 Task: Look for space in Lethbridge, Canada from 8th June, 2023 to 19th June, 2023 for 1 adult in price range Rs.5000 to Rs.12000. Place can be shared room with 1  bedroom having 1 bed and 1 bathroom. Property type can be house, flat, guest house, hotel. Booking option can be shelf check-in. Required host language is English.
Action: Mouse moved to (392, 78)
Screenshot: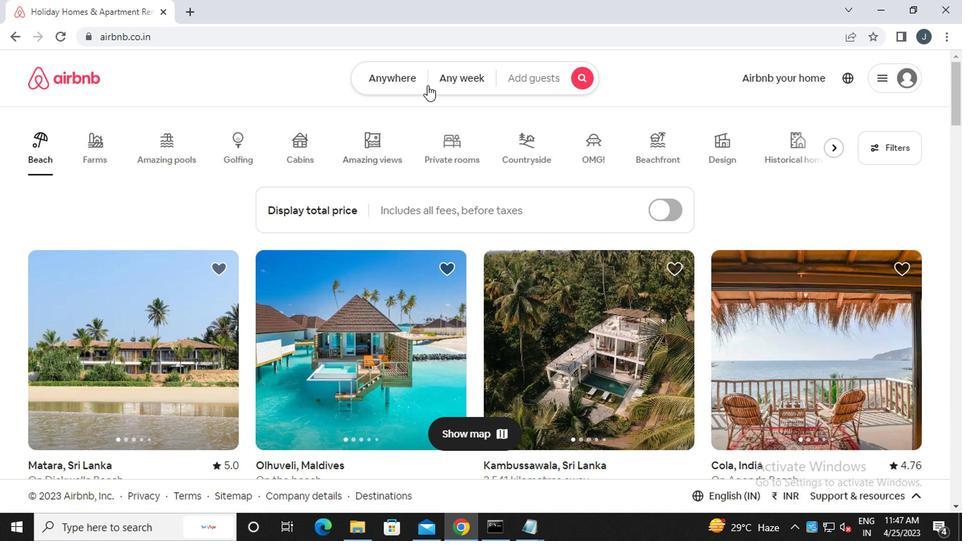 
Action: Mouse pressed left at (392, 78)
Screenshot: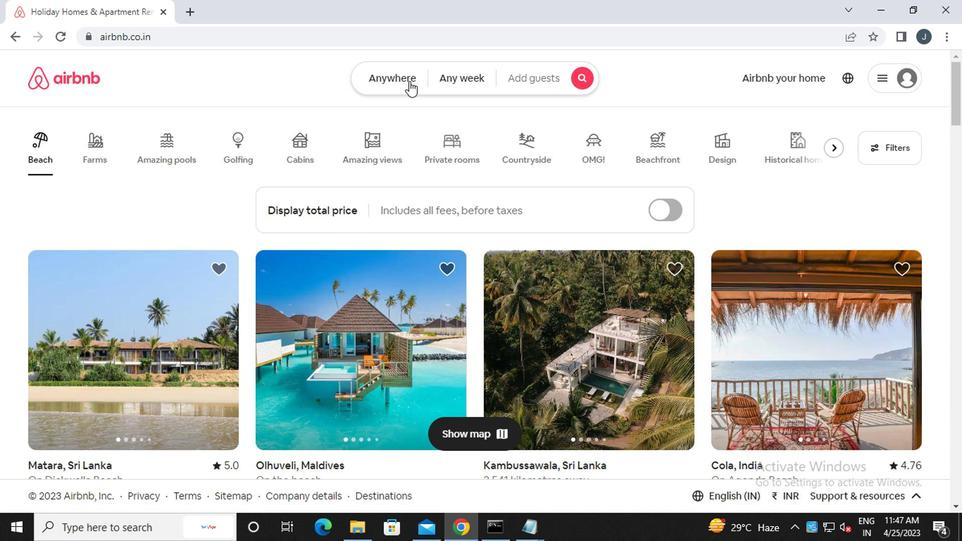 
Action: Mouse moved to (242, 138)
Screenshot: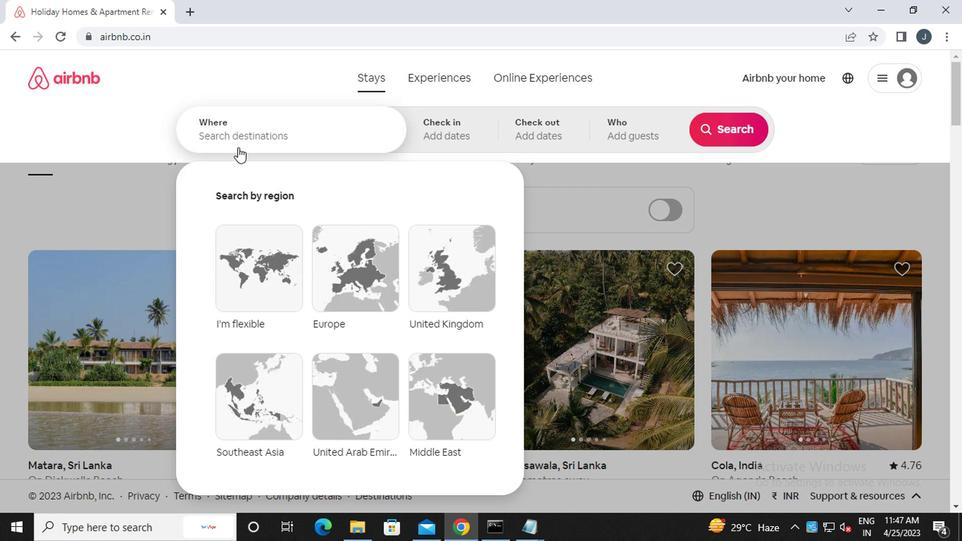
Action: Mouse pressed left at (242, 138)
Screenshot: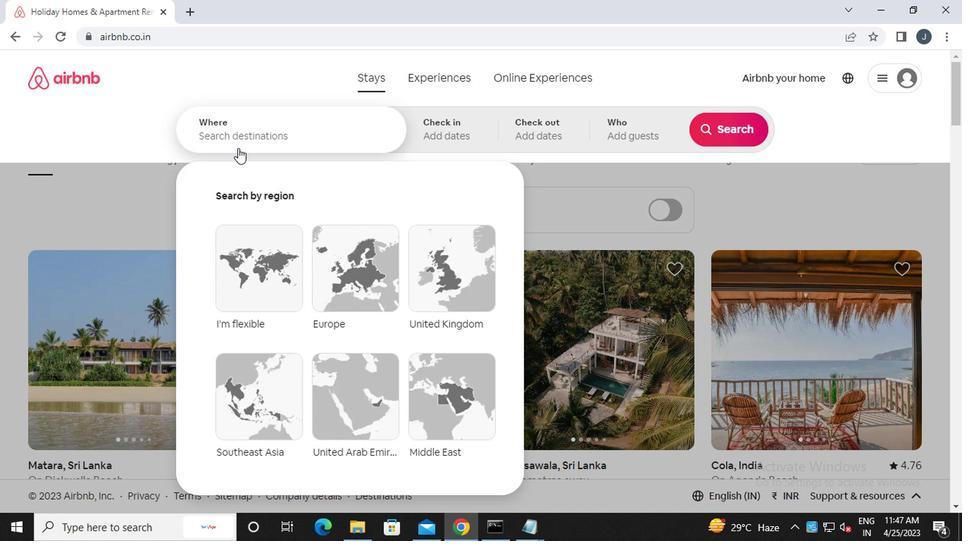 
Action: Key pressed l<Key.caps_lock>ethbridge,<Key.caps_lock>c<Key.caps_lock>anada
Screenshot: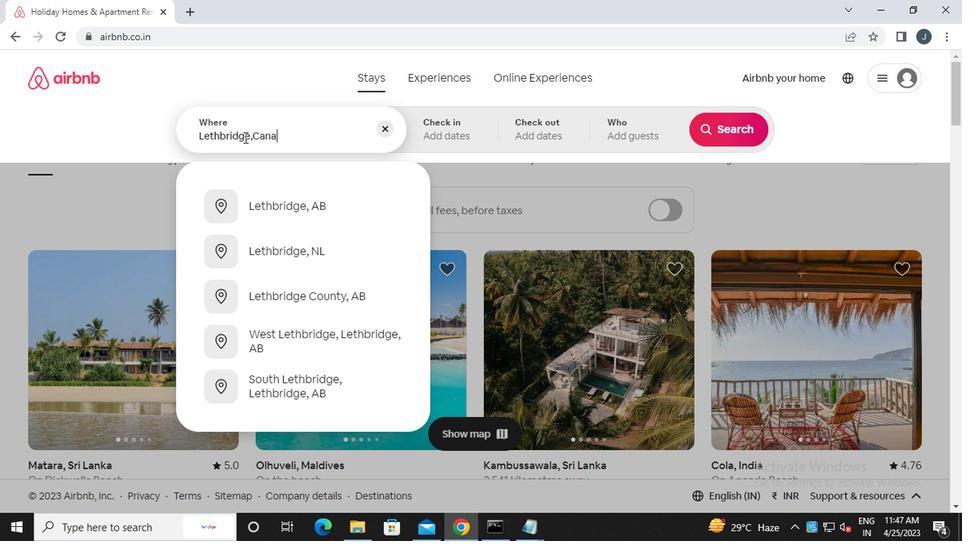 
Action: Mouse moved to (445, 137)
Screenshot: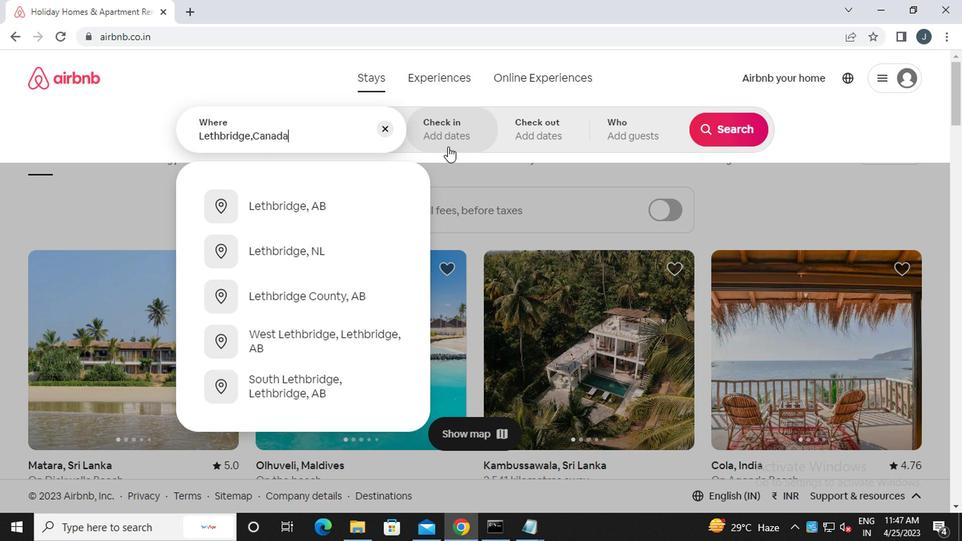 
Action: Mouse pressed left at (445, 137)
Screenshot: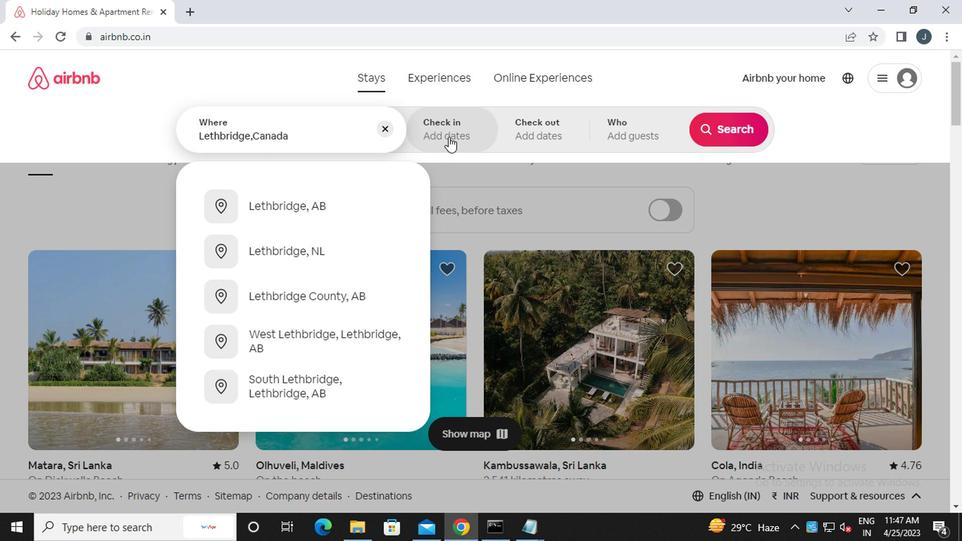 
Action: Mouse moved to (711, 245)
Screenshot: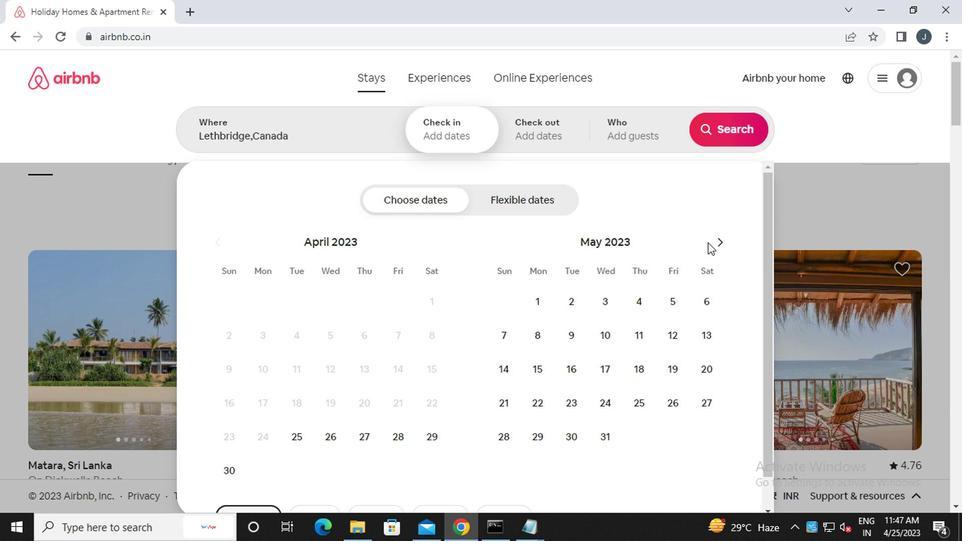
Action: Mouse pressed left at (711, 245)
Screenshot: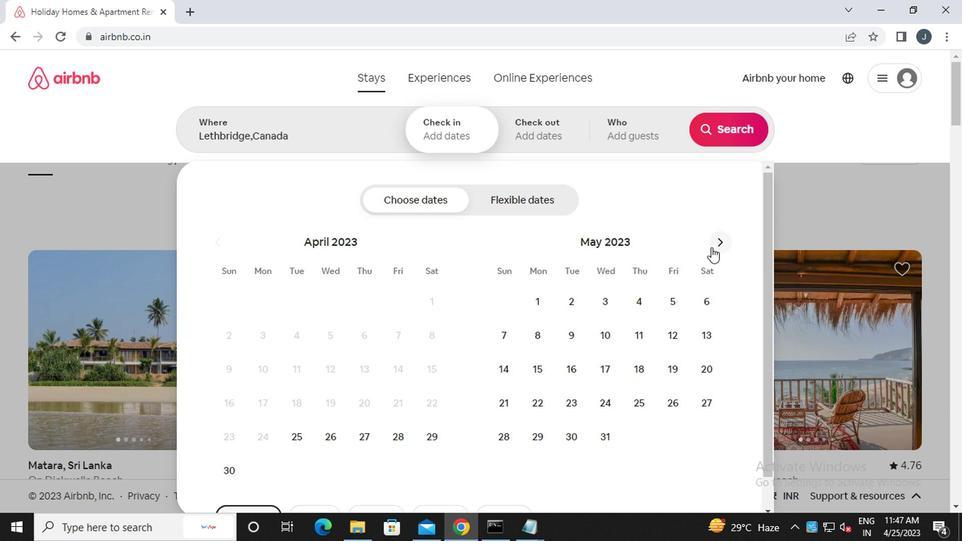 
Action: Mouse moved to (639, 333)
Screenshot: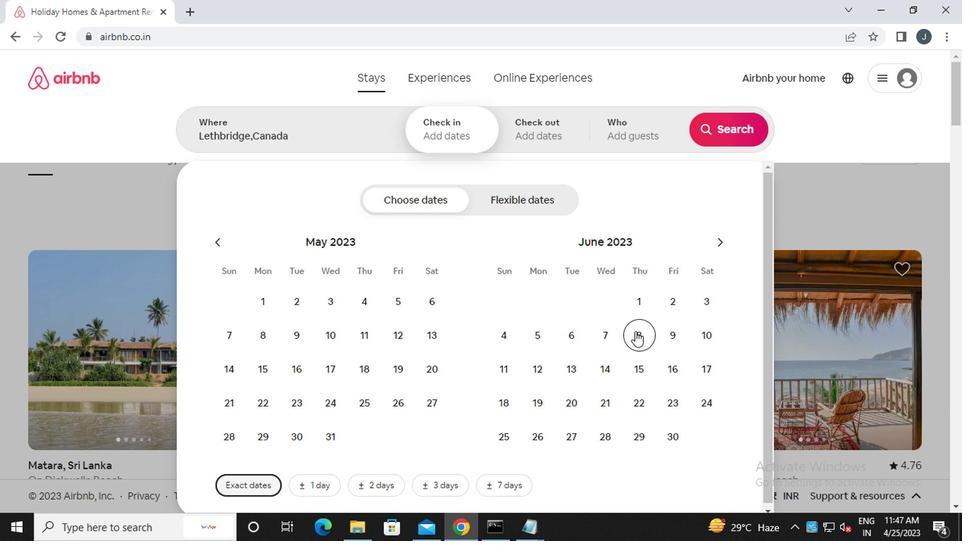
Action: Mouse pressed left at (639, 333)
Screenshot: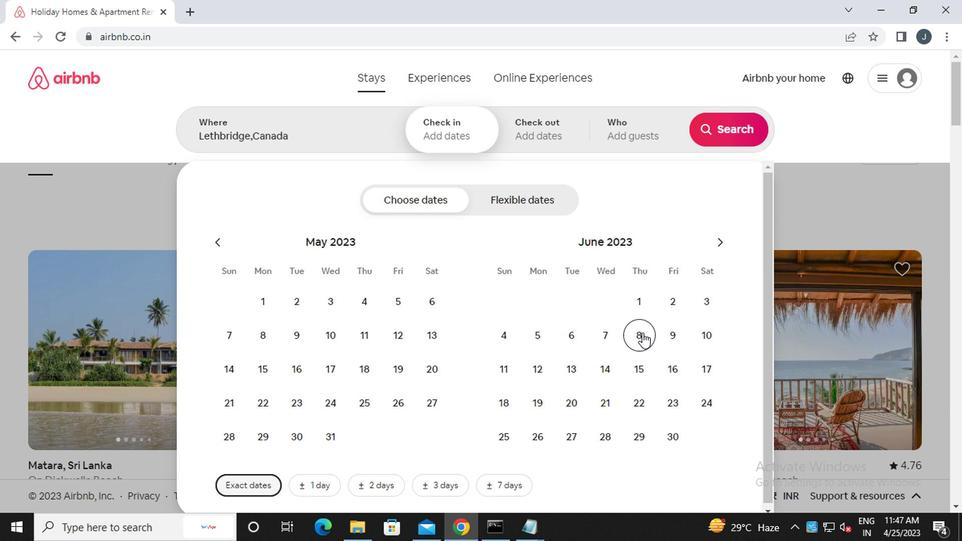 
Action: Mouse moved to (531, 401)
Screenshot: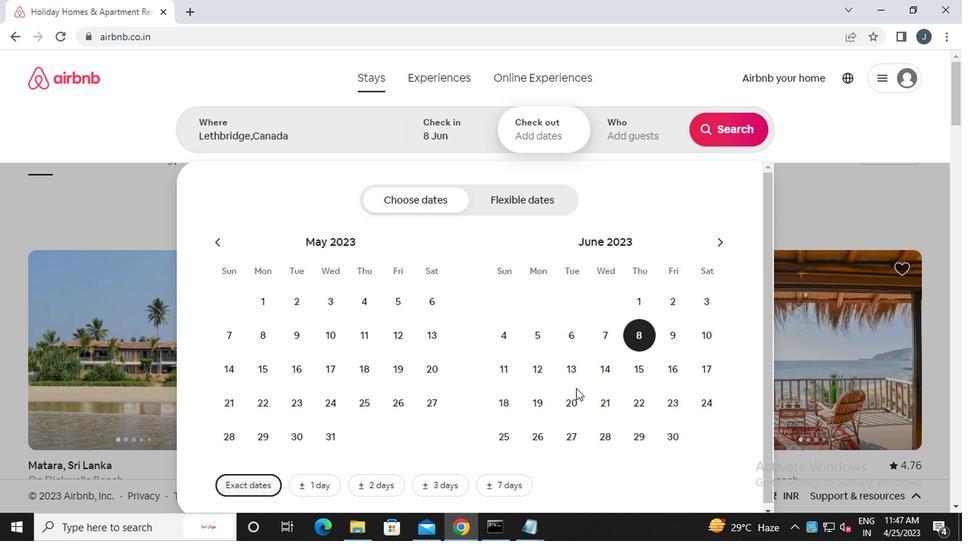 
Action: Mouse pressed left at (531, 401)
Screenshot: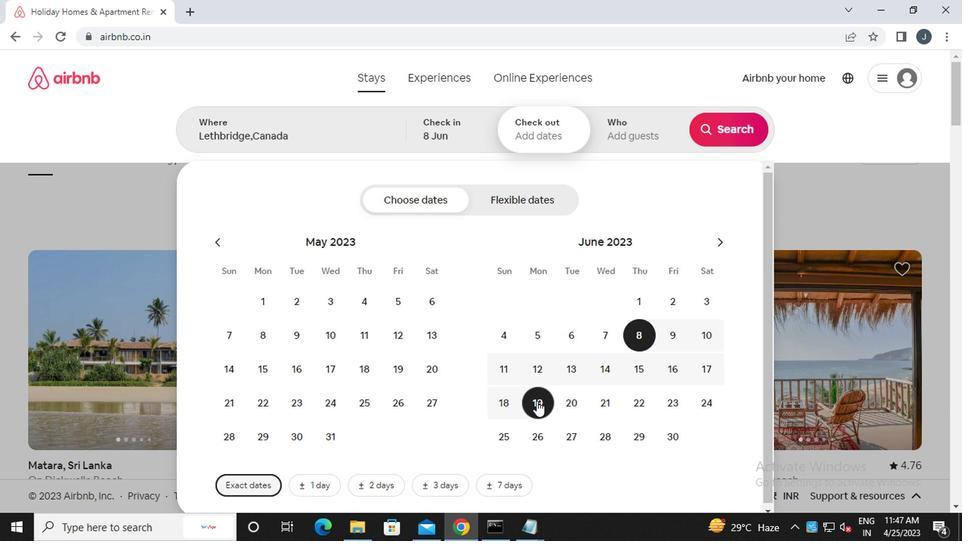 
Action: Mouse moved to (626, 129)
Screenshot: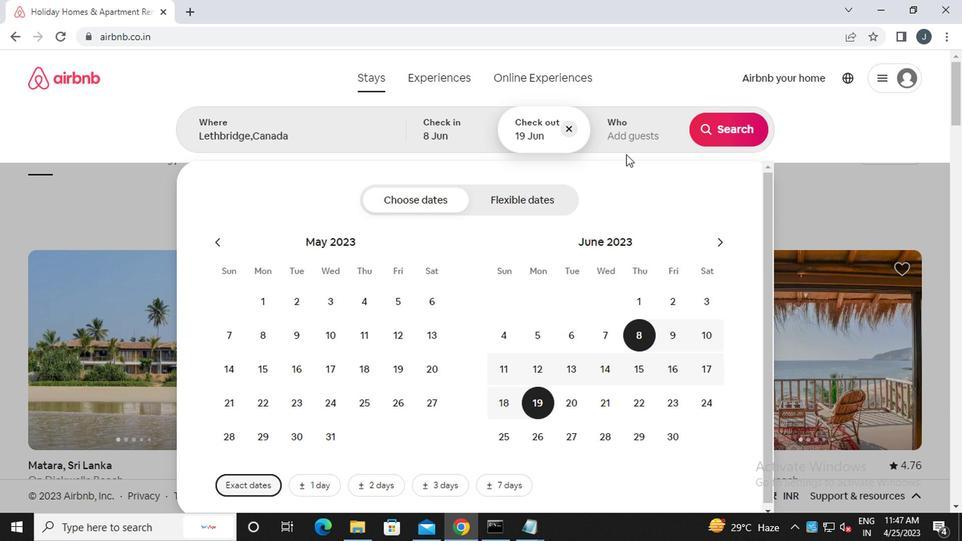 
Action: Mouse pressed left at (626, 129)
Screenshot: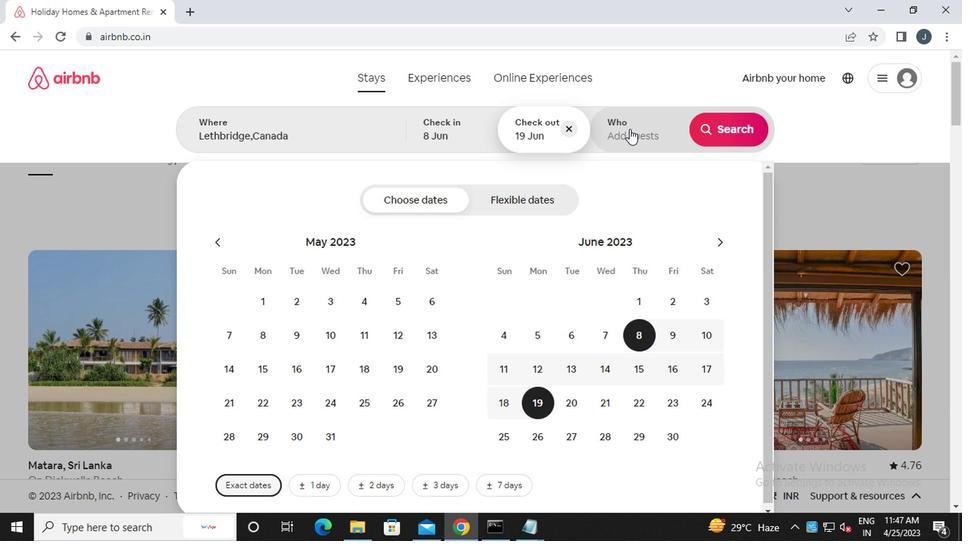 
Action: Mouse moved to (734, 210)
Screenshot: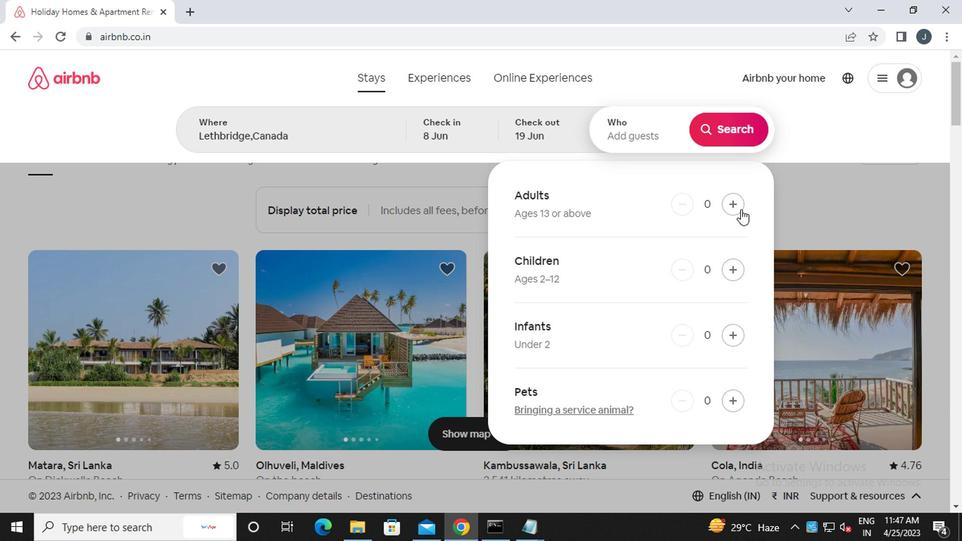 
Action: Mouse pressed left at (734, 210)
Screenshot: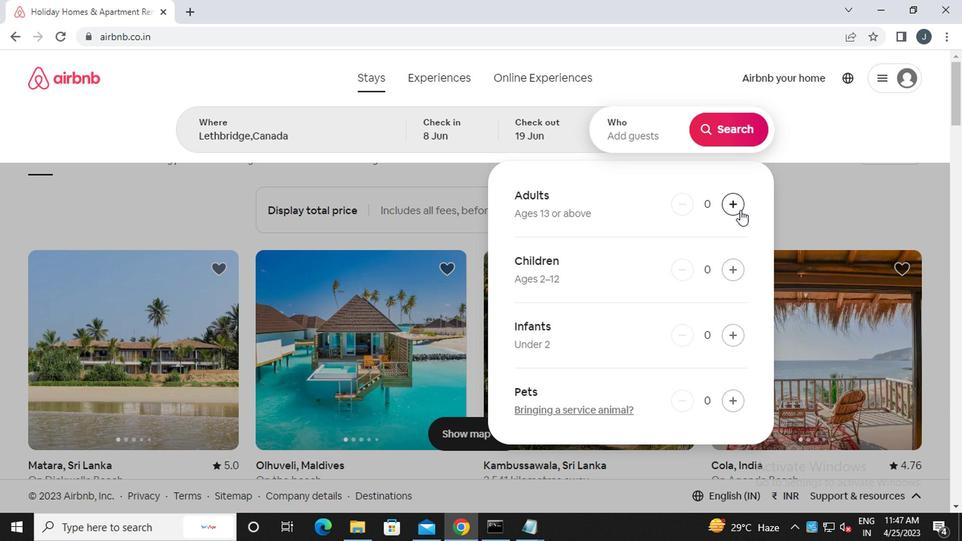 
Action: Mouse moved to (723, 129)
Screenshot: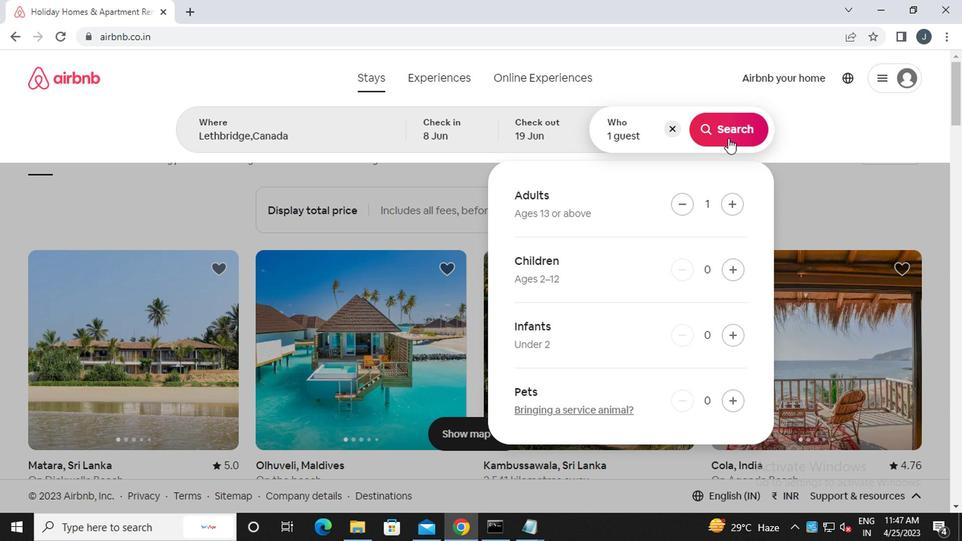 
Action: Mouse pressed left at (723, 129)
Screenshot: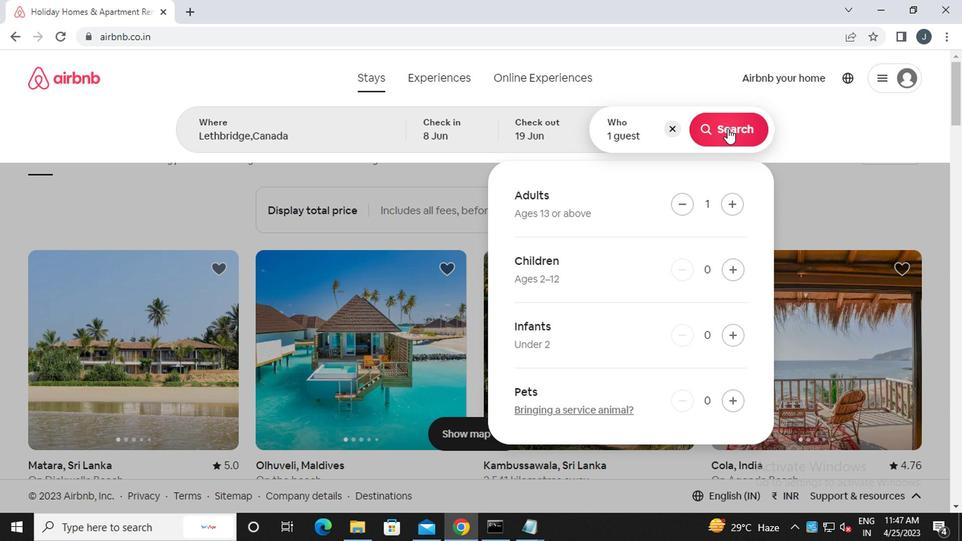 
Action: Mouse moved to (894, 136)
Screenshot: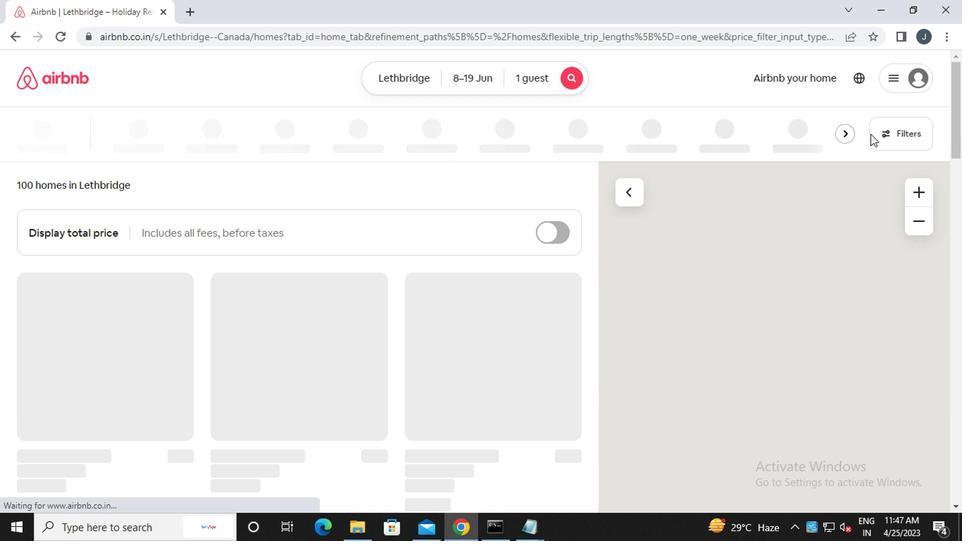 
Action: Mouse pressed left at (894, 136)
Screenshot: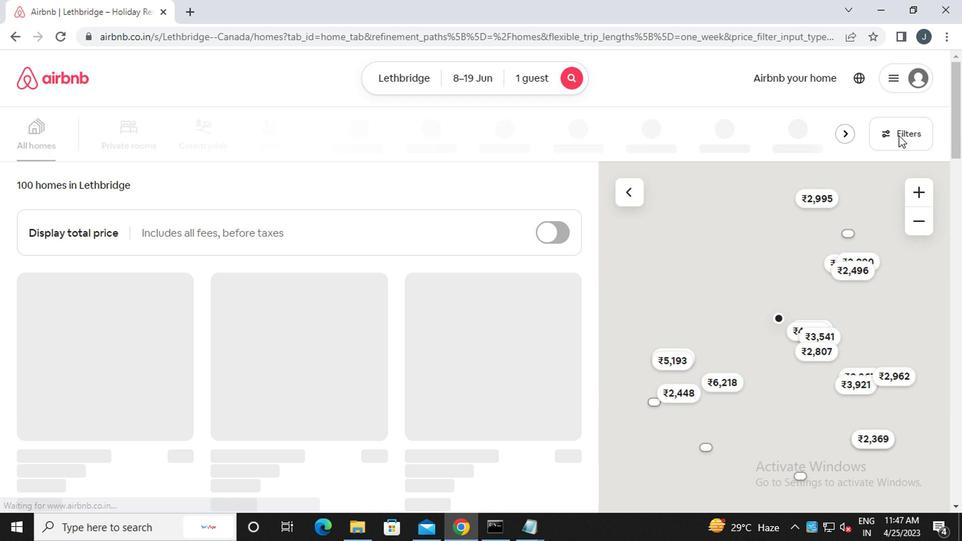
Action: Mouse moved to (321, 313)
Screenshot: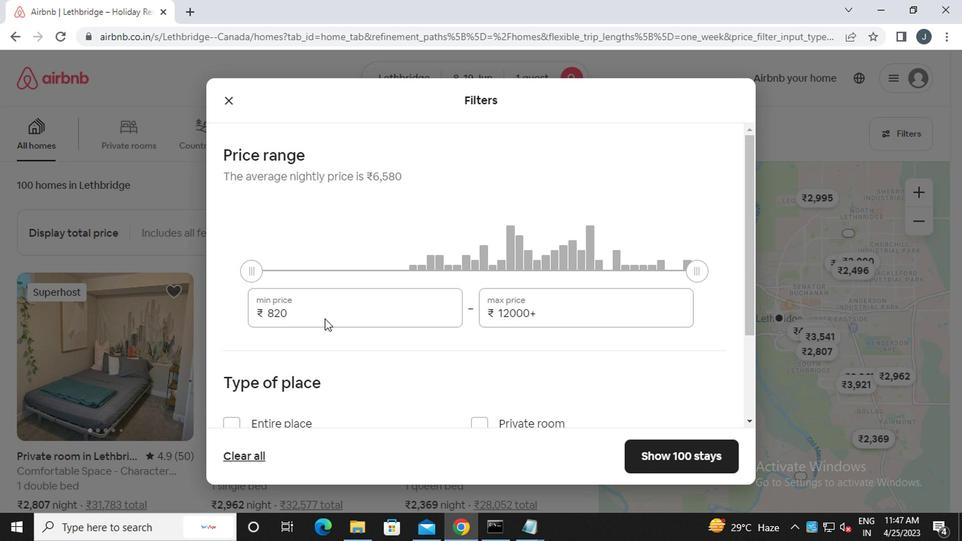 
Action: Mouse pressed left at (321, 313)
Screenshot: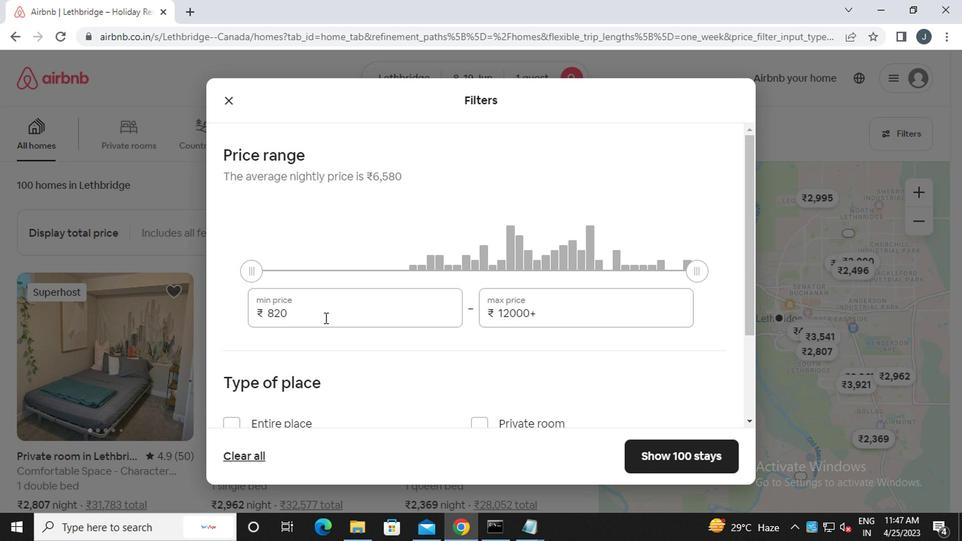 
Action: Mouse moved to (317, 308)
Screenshot: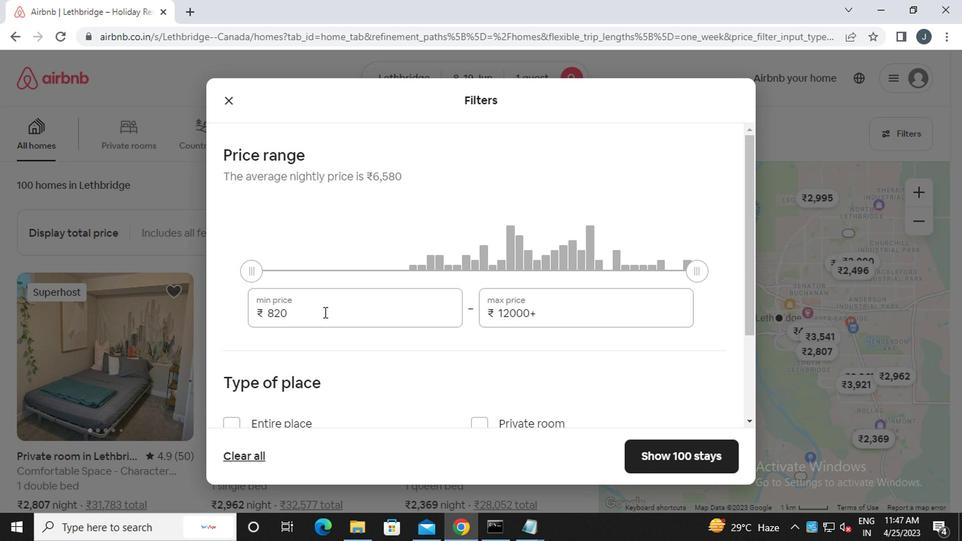 
Action: Key pressed <Key.backspace><Key.backspace><Key.backspace><<101>><<96>><<96>><<96>>
Screenshot: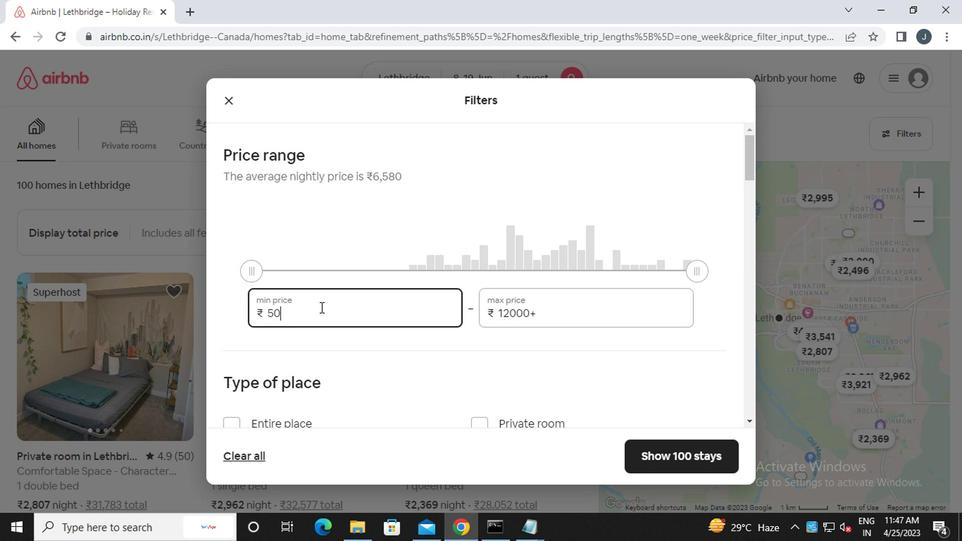 
Action: Mouse moved to (558, 313)
Screenshot: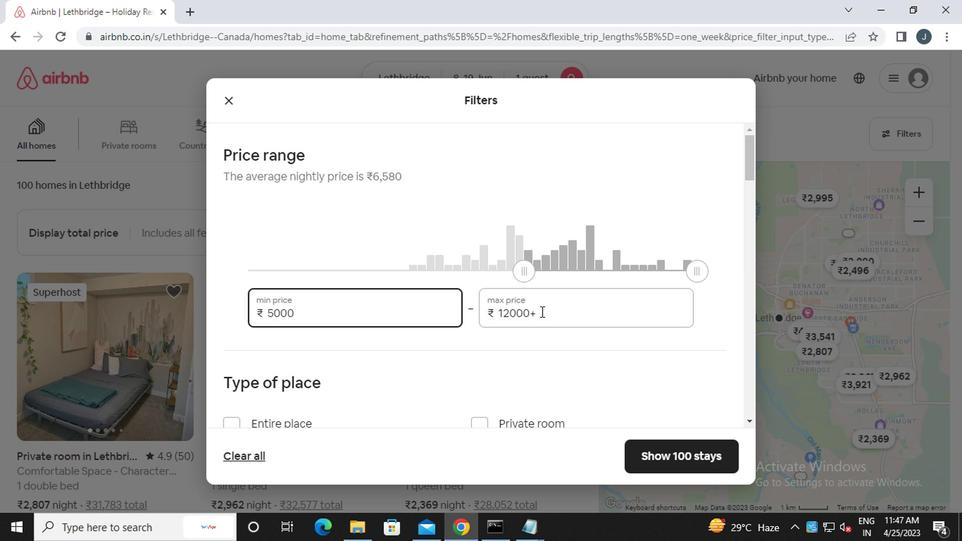 
Action: Mouse pressed left at (558, 313)
Screenshot: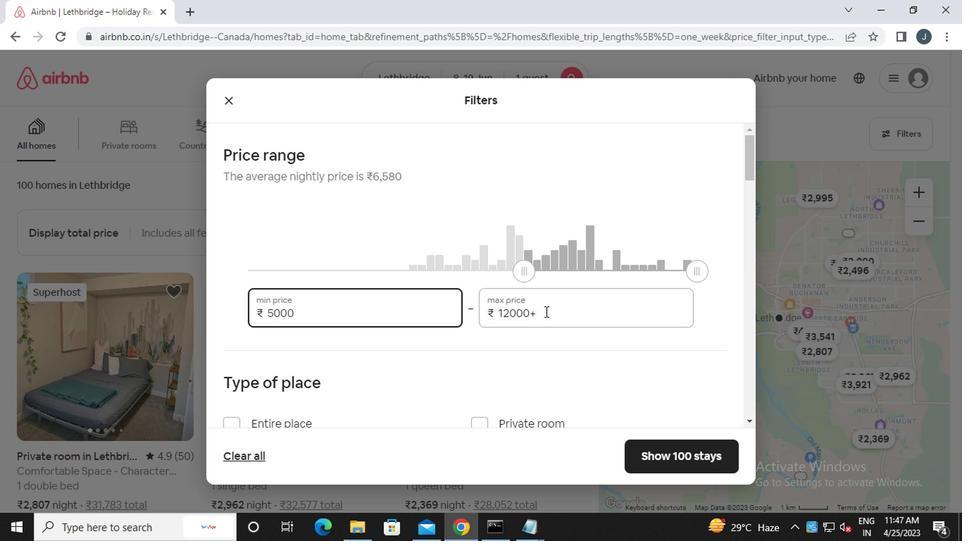 
Action: Mouse moved to (558, 307)
Screenshot: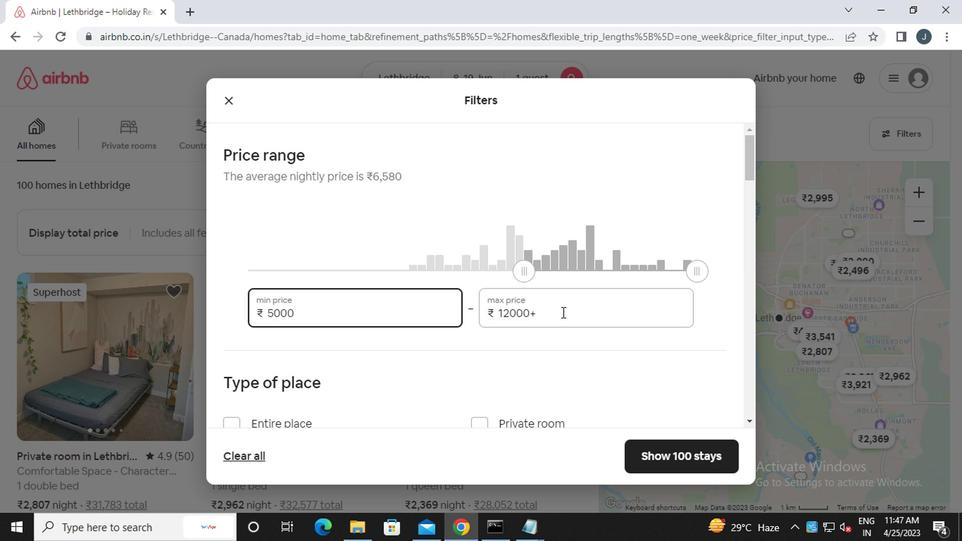 
Action: Key pressed <Key.backspace><Key.backspace><<96>>
Screenshot: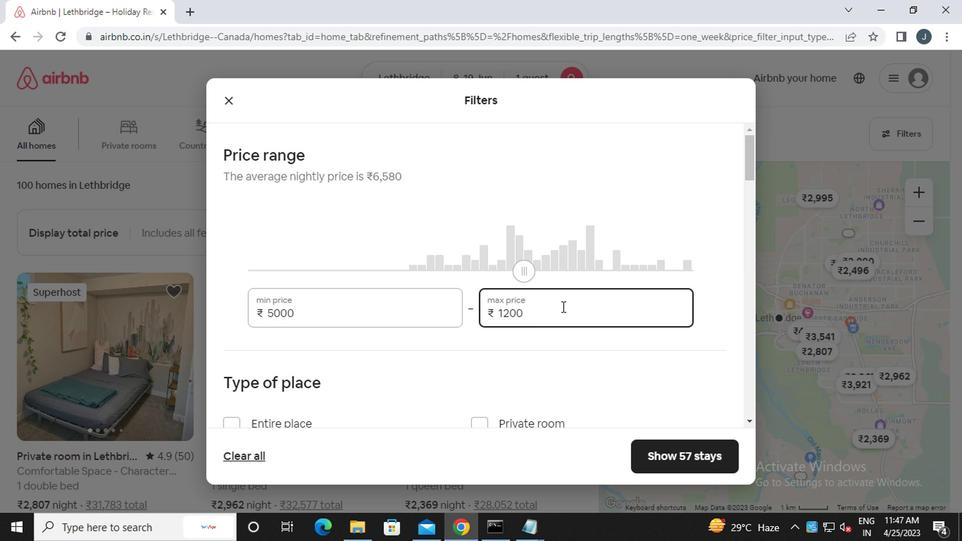 
Action: Mouse moved to (556, 311)
Screenshot: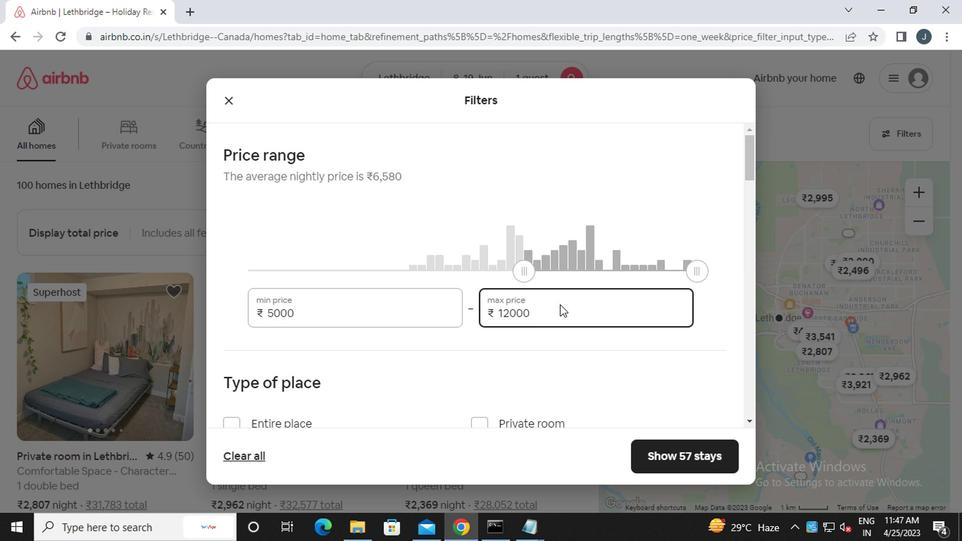 
Action: Mouse scrolled (556, 311) with delta (0, 0)
Screenshot: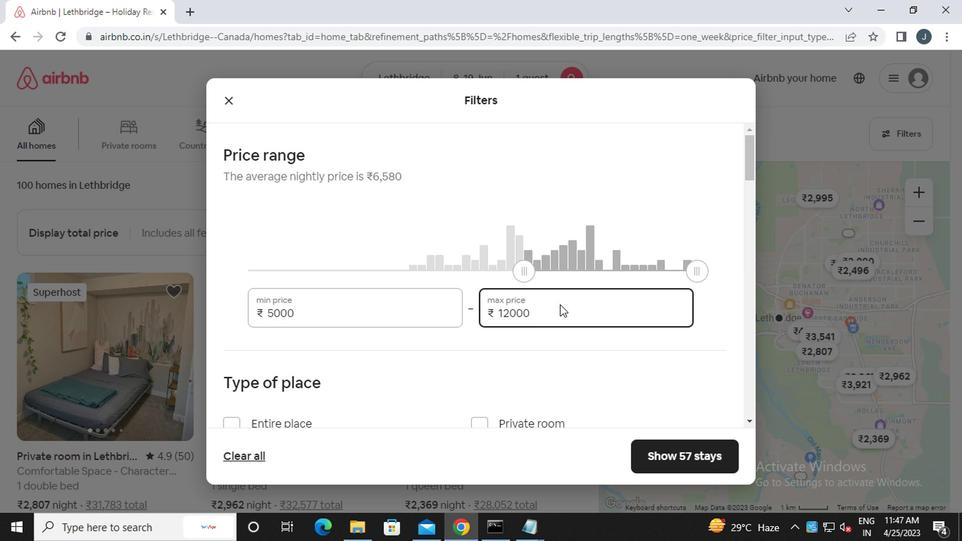 
Action: Mouse scrolled (556, 311) with delta (0, 0)
Screenshot: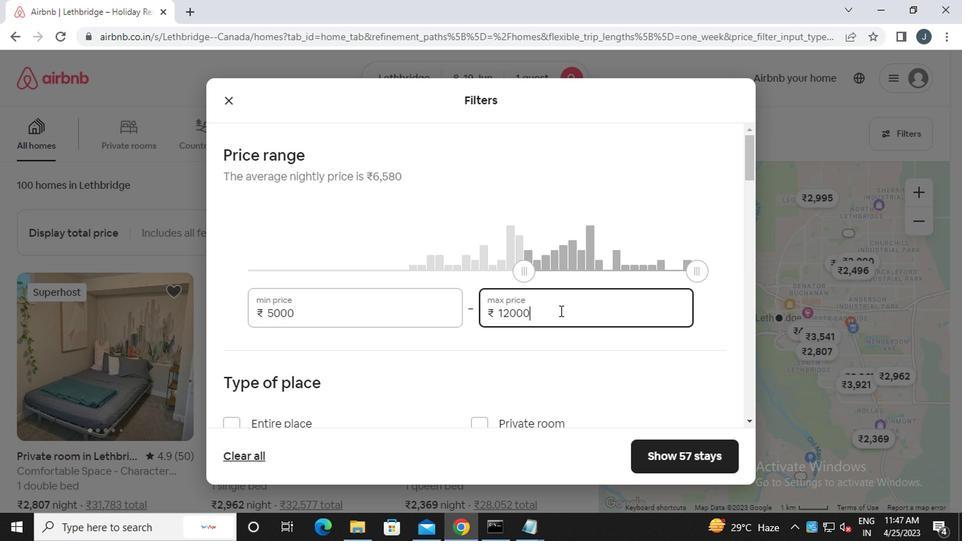 
Action: Mouse moved to (237, 343)
Screenshot: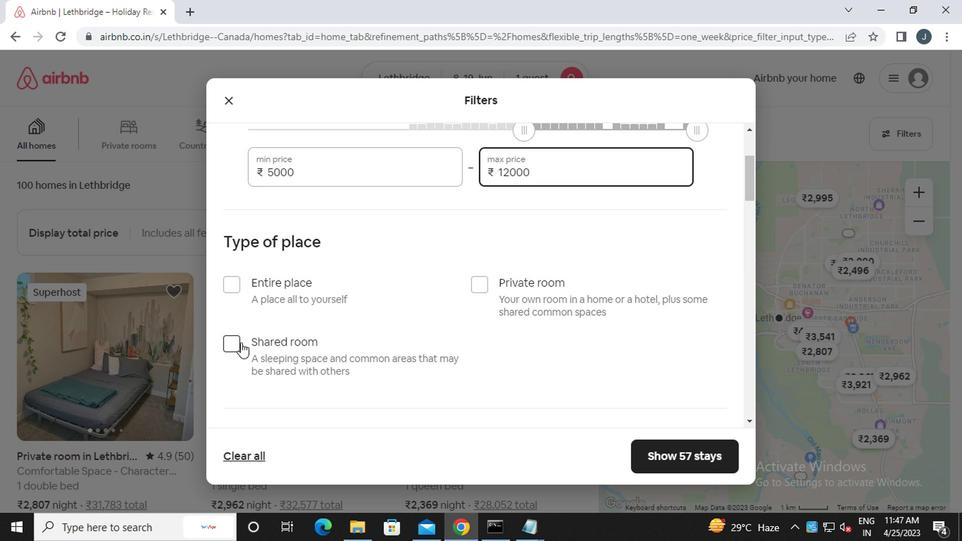
Action: Mouse pressed left at (237, 343)
Screenshot: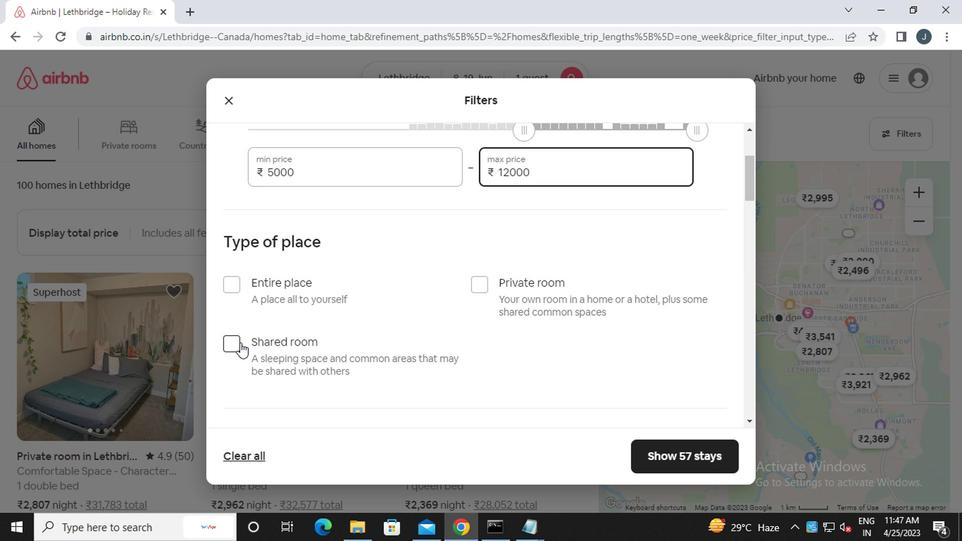 
Action: Mouse moved to (456, 353)
Screenshot: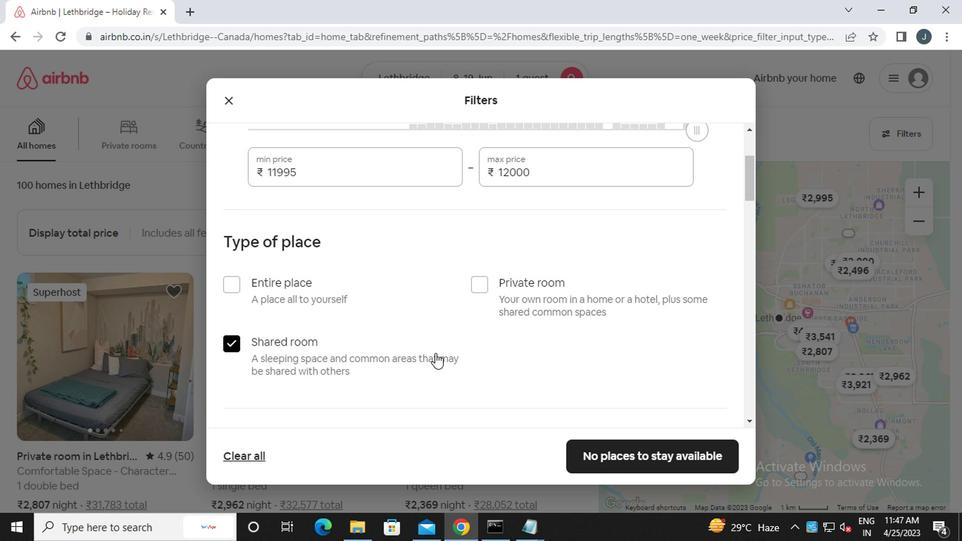 
Action: Mouse scrolled (456, 352) with delta (0, 0)
Screenshot: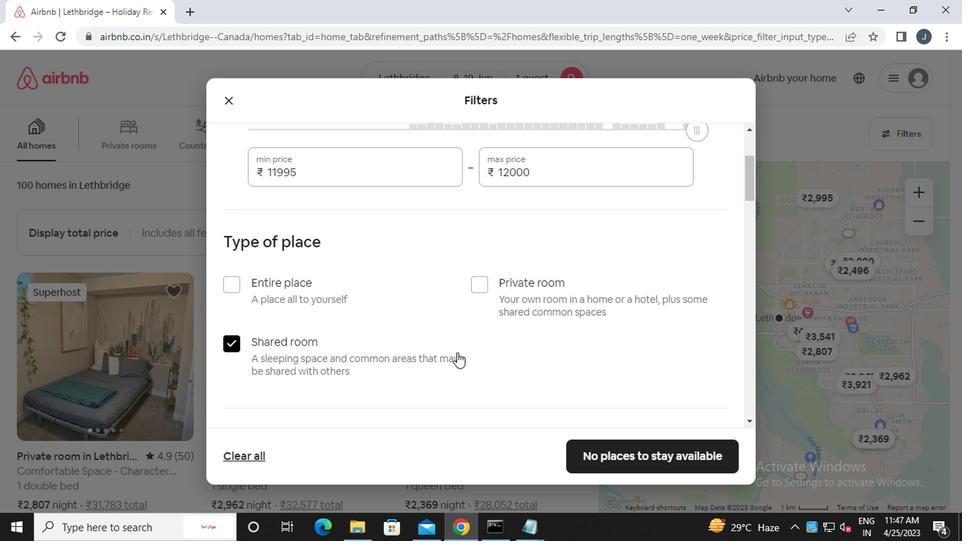
Action: Mouse scrolled (456, 352) with delta (0, 0)
Screenshot: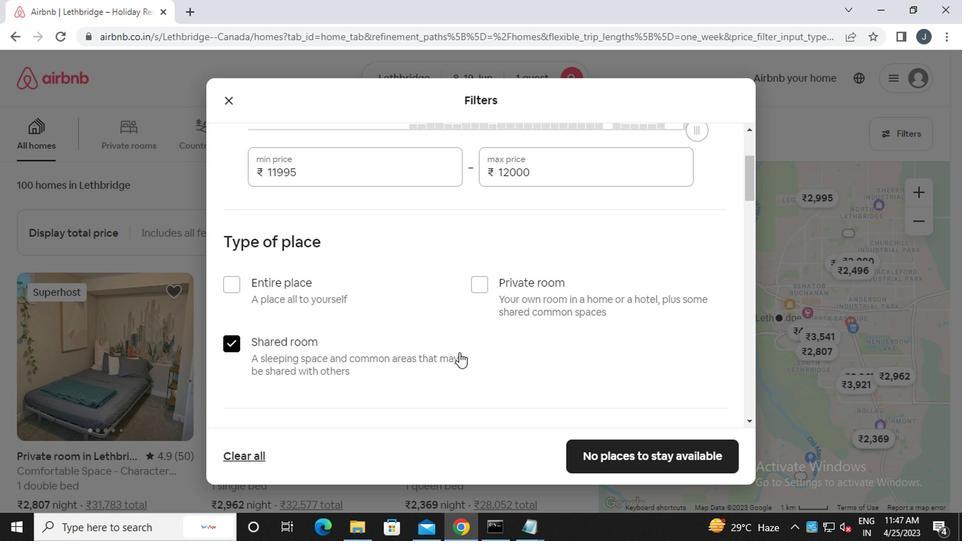 
Action: Mouse scrolled (456, 352) with delta (0, 0)
Screenshot: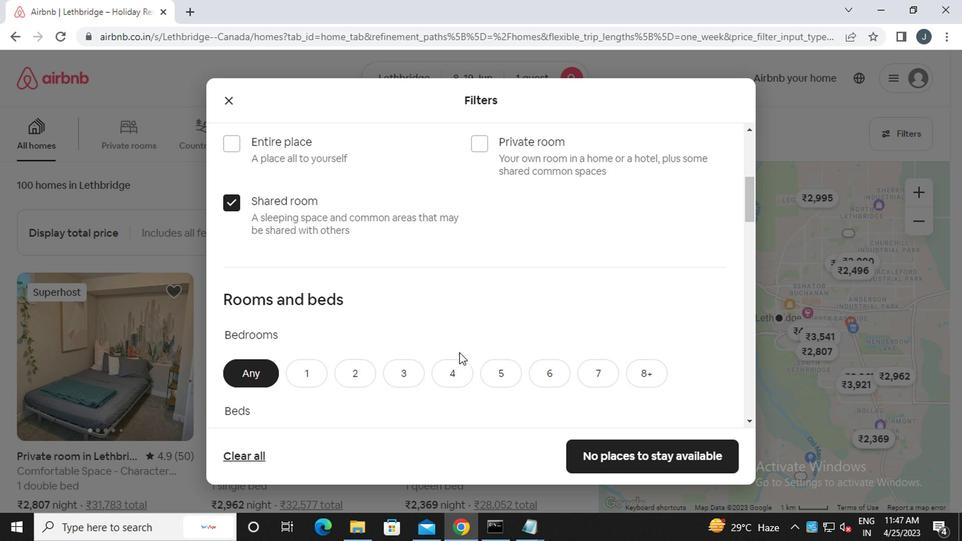 
Action: Mouse moved to (429, 356)
Screenshot: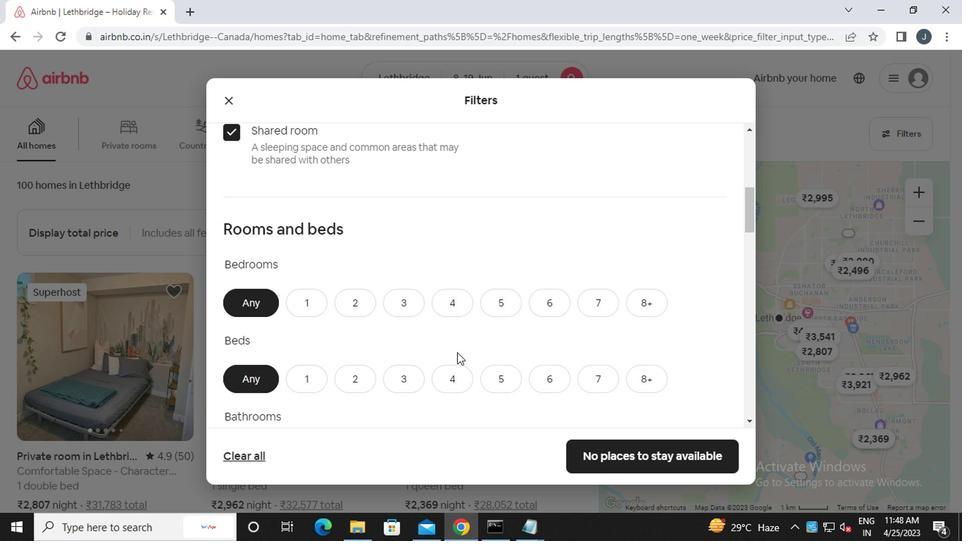 
Action: Mouse scrolled (429, 356) with delta (0, 0)
Screenshot: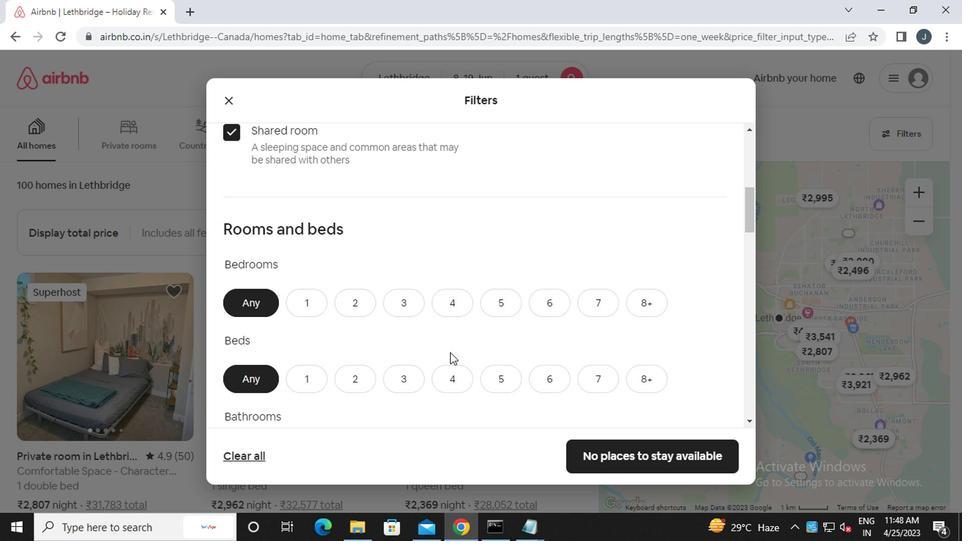 
Action: Mouse moved to (423, 357)
Screenshot: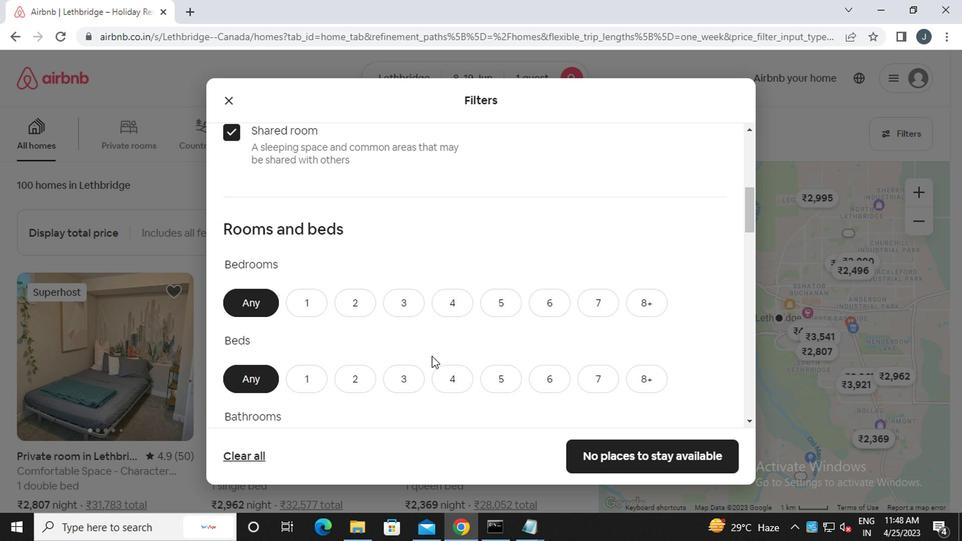 
Action: Mouse scrolled (423, 356) with delta (0, -1)
Screenshot: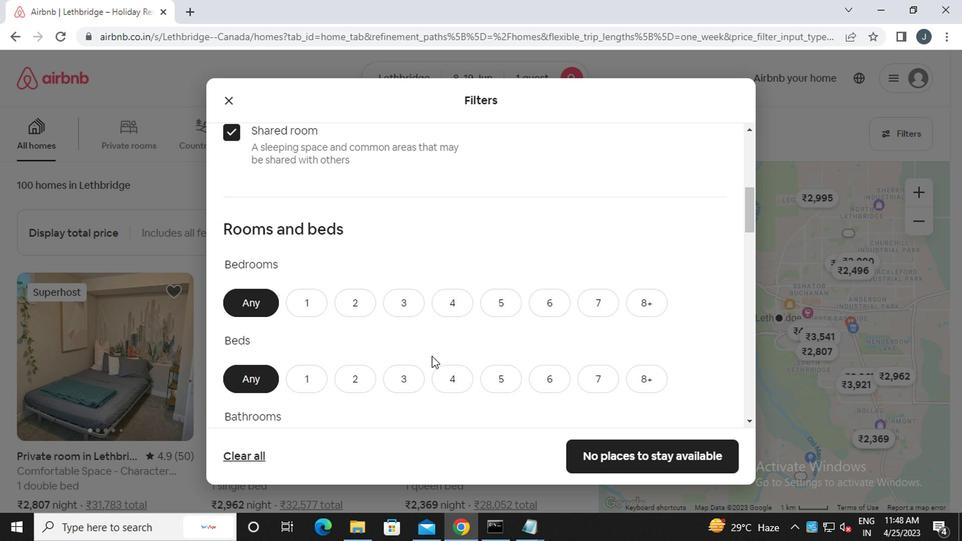 
Action: Mouse moved to (305, 168)
Screenshot: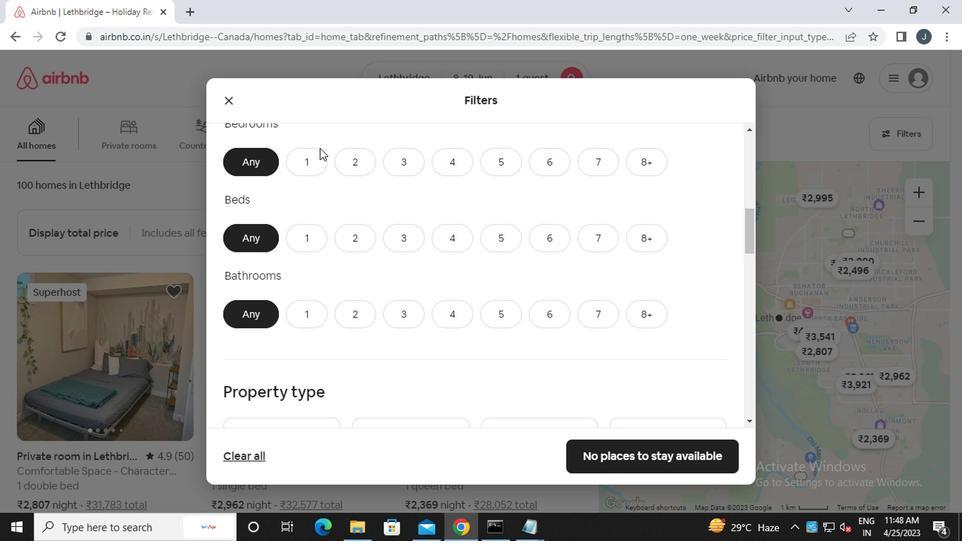 
Action: Mouse pressed left at (305, 168)
Screenshot: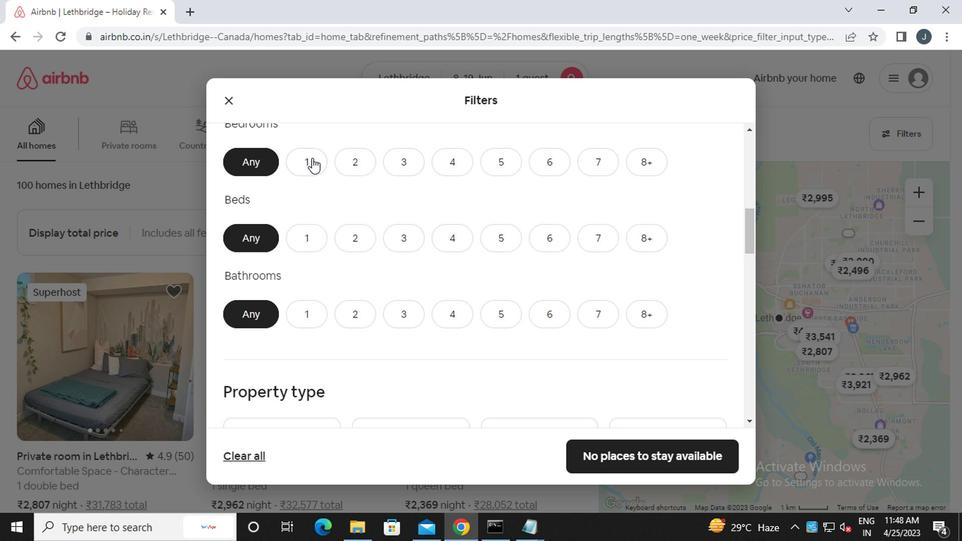 
Action: Mouse moved to (304, 238)
Screenshot: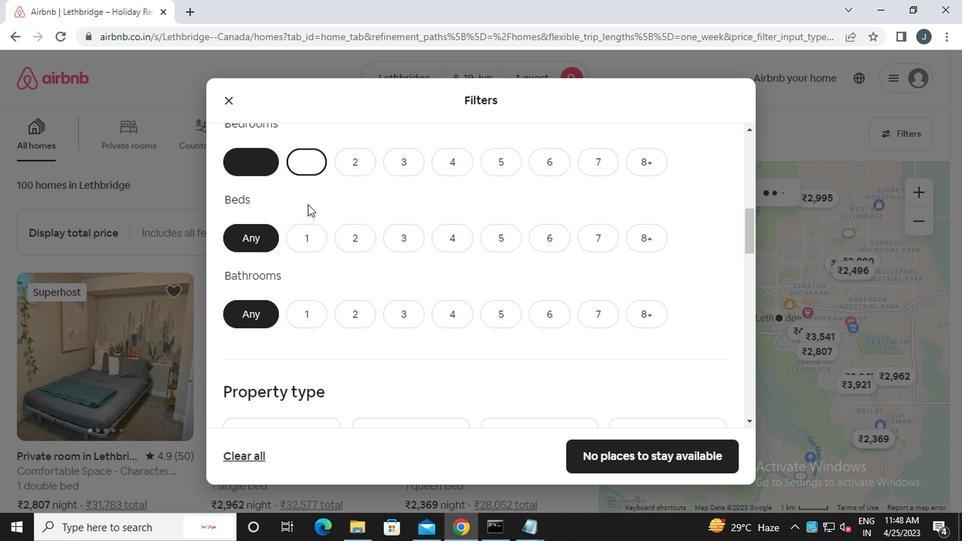 
Action: Mouse pressed left at (304, 238)
Screenshot: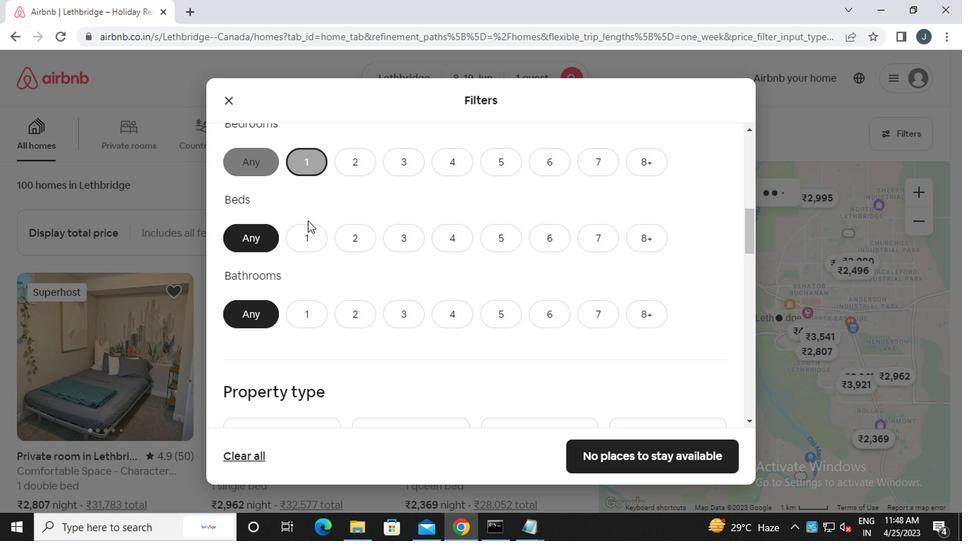 
Action: Mouse moved to (309, 309)
Screenshot: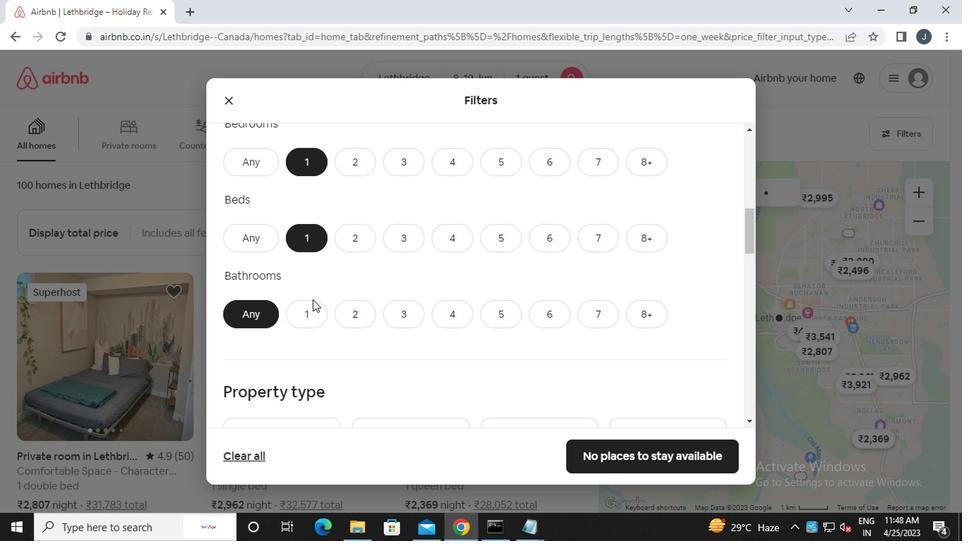 
Action: Mouse pressed left at (309, 309)
Screenshot: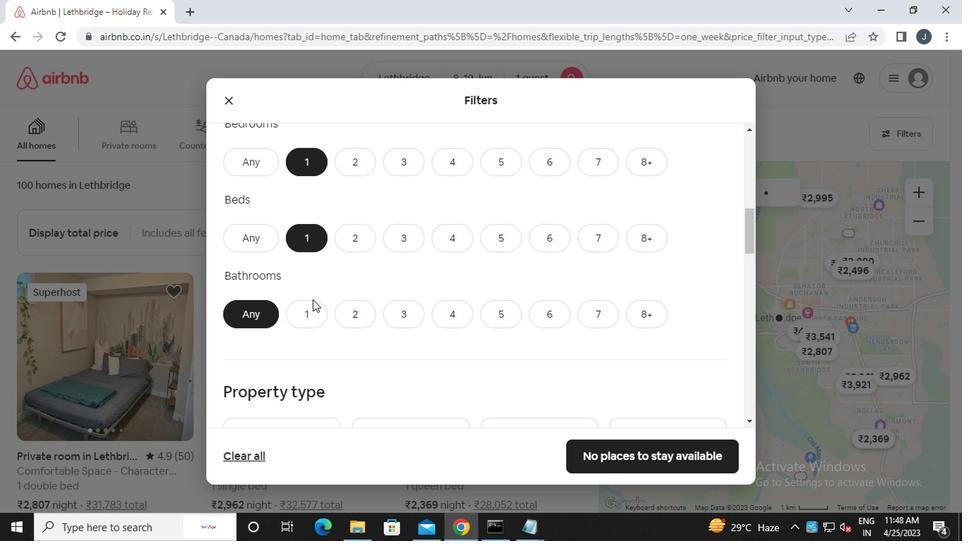 
Action: Mouse moved to (328, 308)
Screenshot: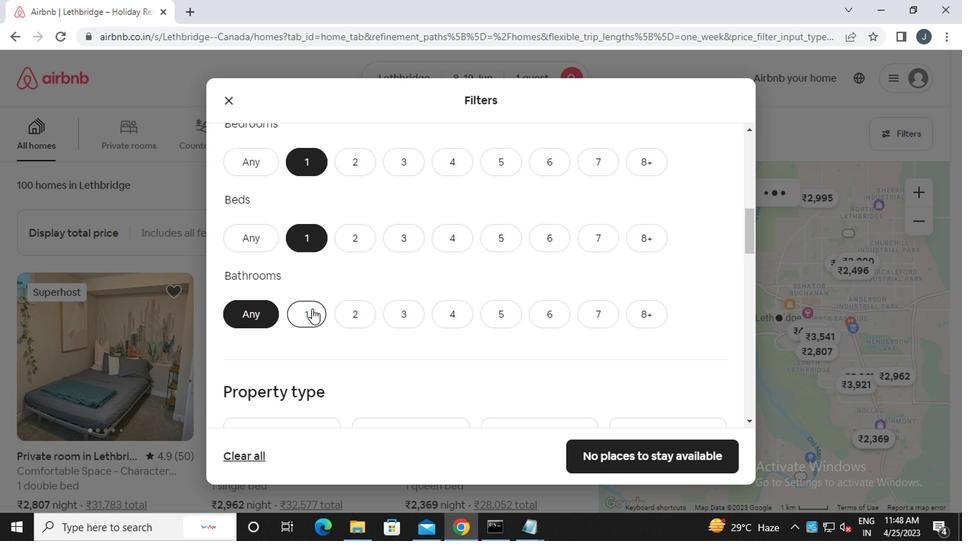 
Action: Mouse scrolled (328, 309) with delta (0, 1)
Screenshot: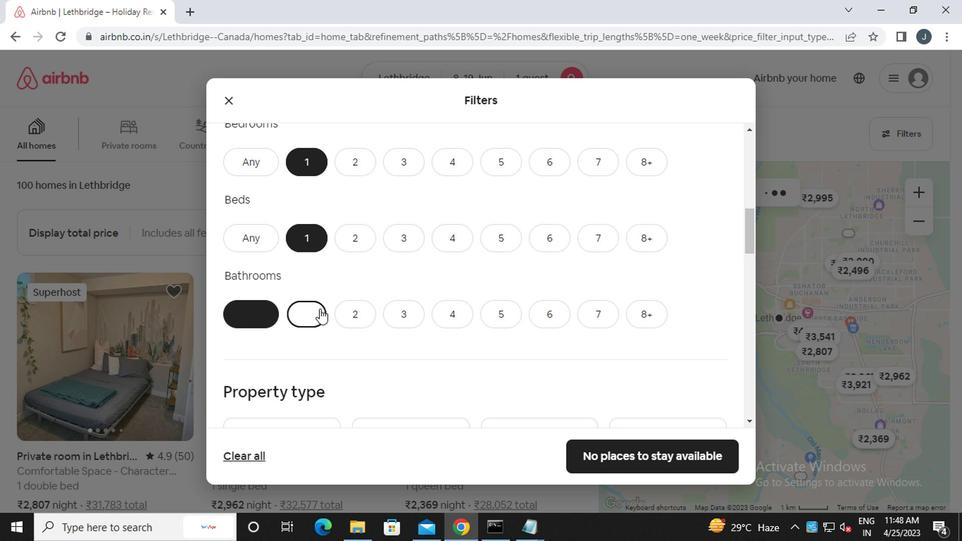 
Action: Mouse scrolled (328, 309) with delta (0, 1)
Screenshot: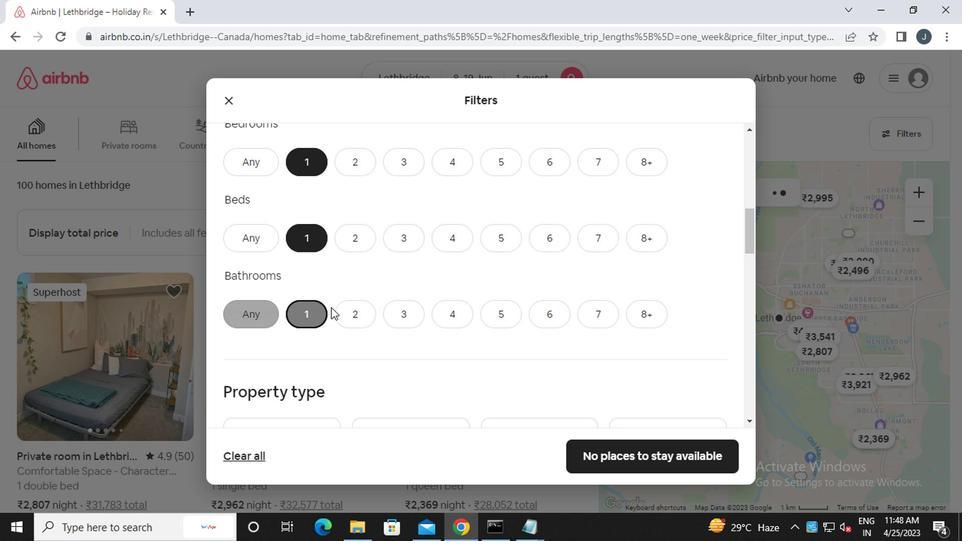 
Action: Mouse scrolled (328, 309) with delta (0, 1)
Screenshot: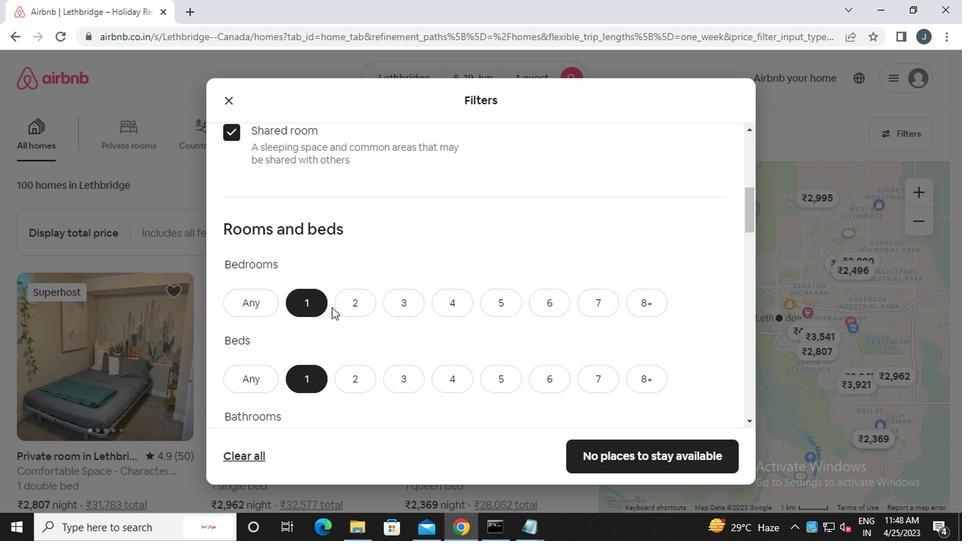 
Action: Mouse scrolled (328, 307) with delta (0, 0)
Screenshot: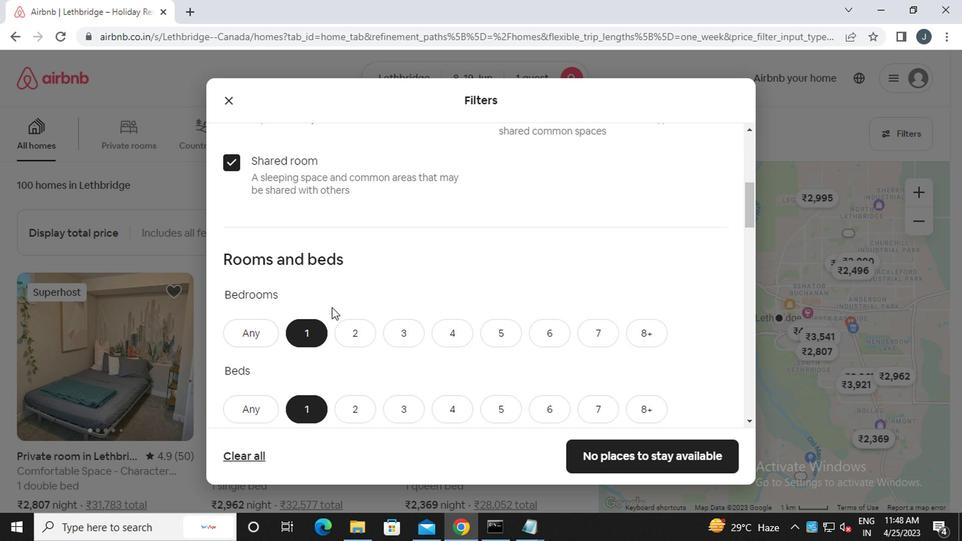 
Action: Mouse scrolled (328, 307) with delta (0, 0)
Screenshot: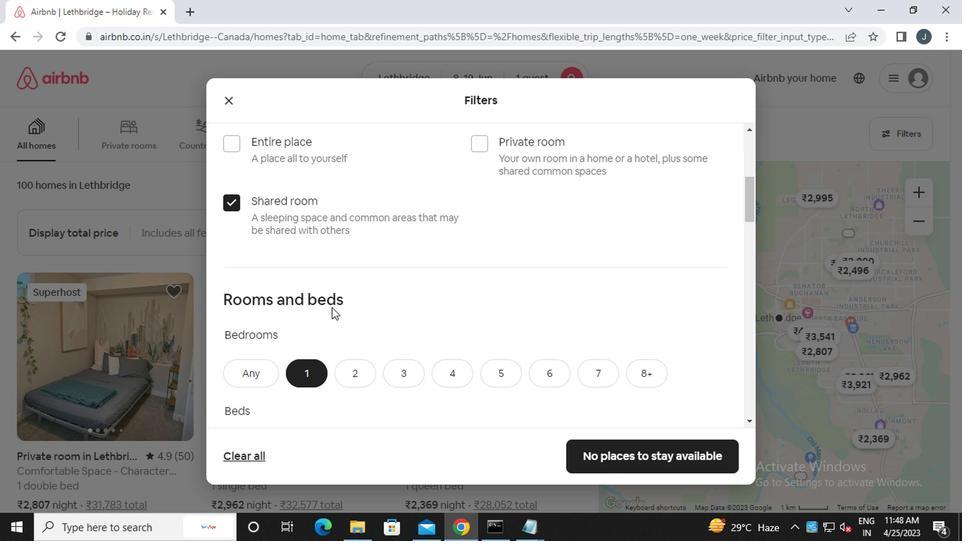 
Action: Mouse moved to (328, 306)
Screenshot: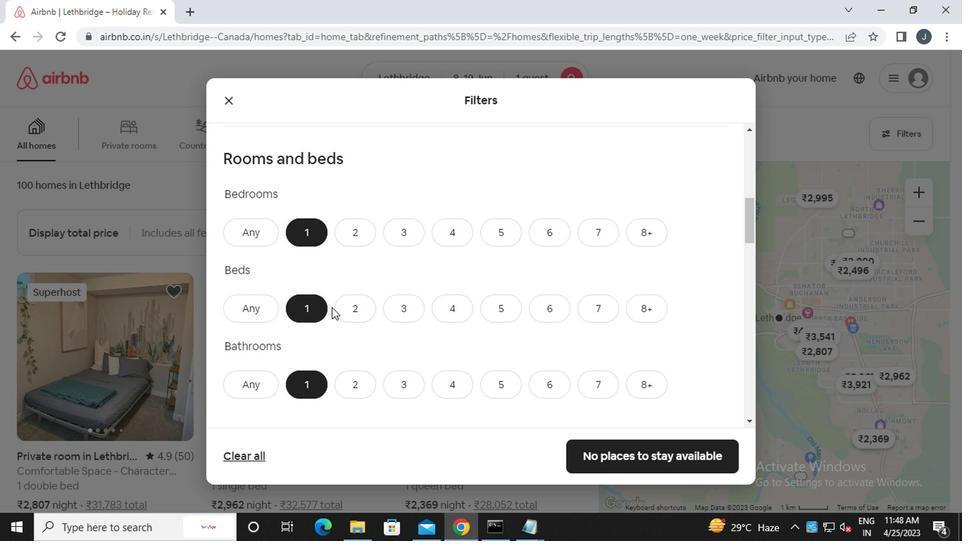 
Action: Mouse scrolled (328, 305) with delta (0, -1)
Screenshot: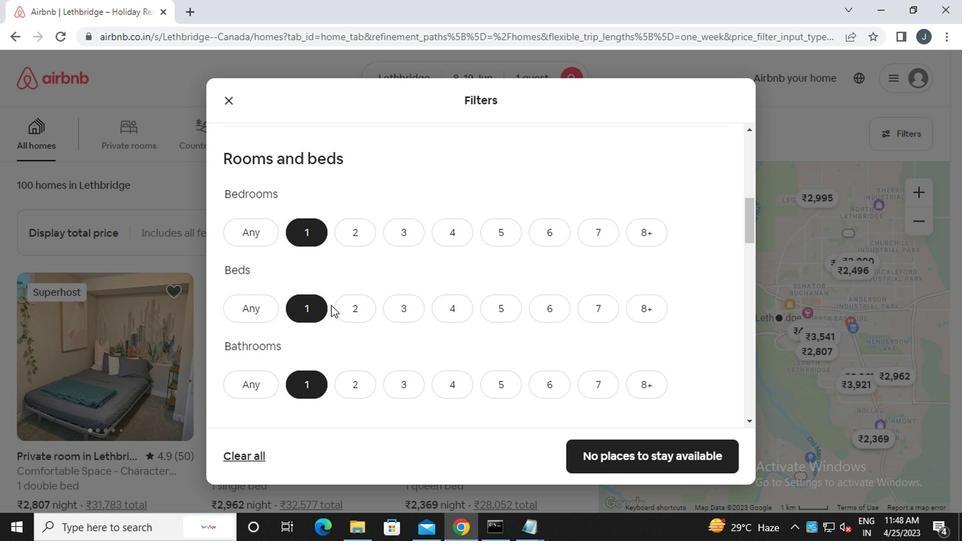 
Action: Mouse scrolled (328, 305) with delta (0, -1)
Screenshot: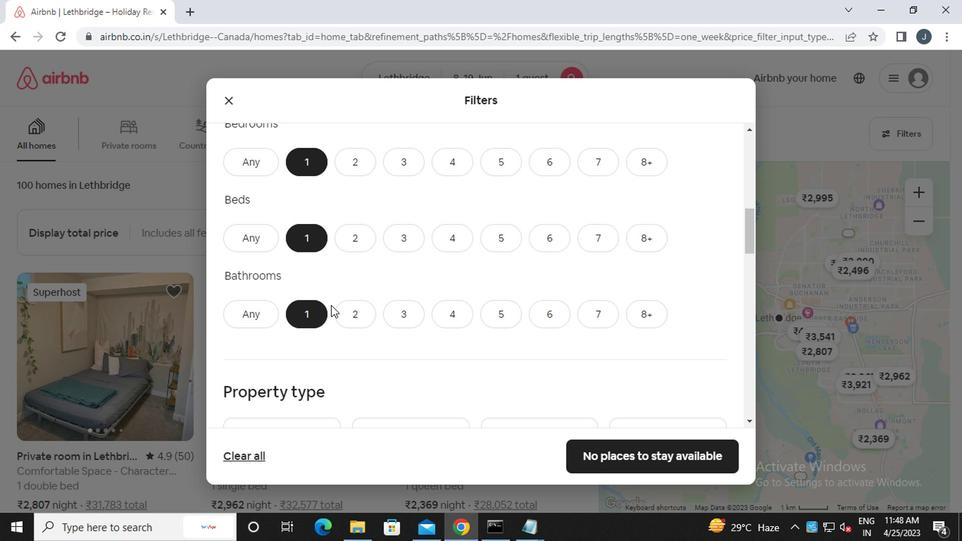 
Action: Mouse scrolled (328, 305) with delta (0, -1)
Screenshot: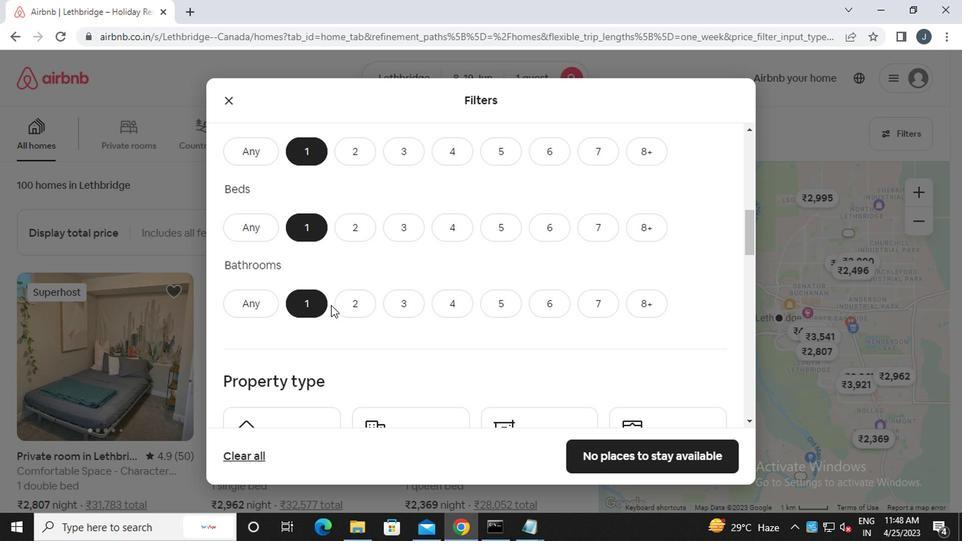 
Action: Mouse scrolled (328, 305) with delta (0, -1)
Screenshot: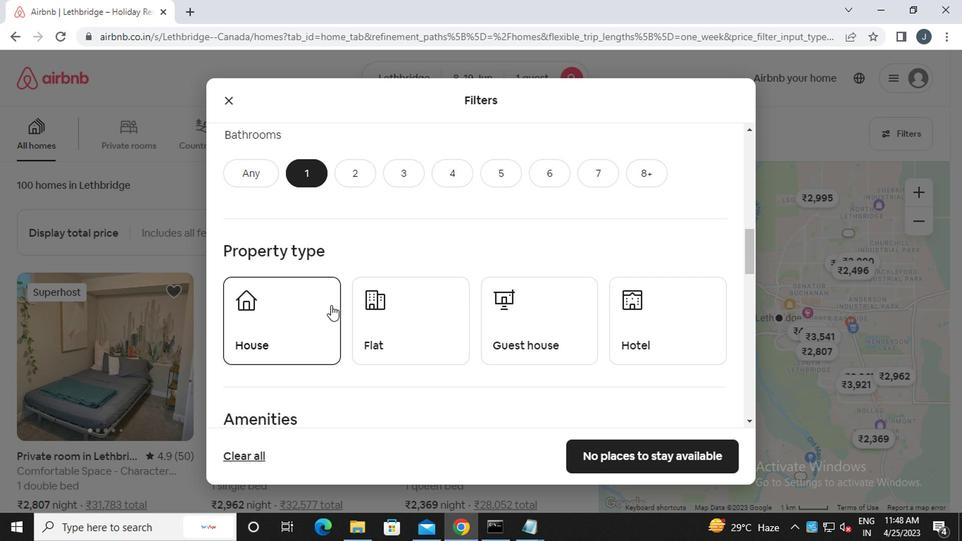 
Action: Mouse moved to (284, 252)
Screenshot: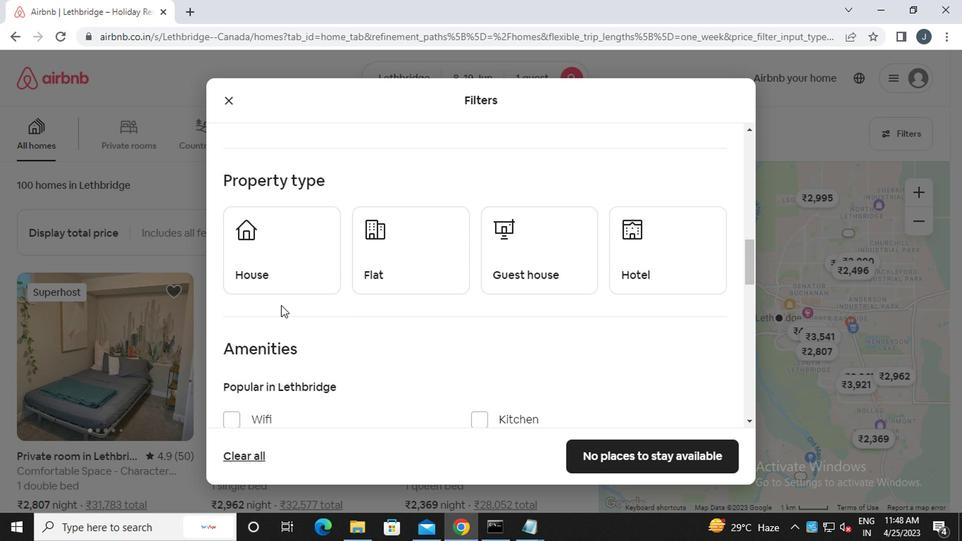 
Action: Mouse pressed left at (284, 252)
Screenshot: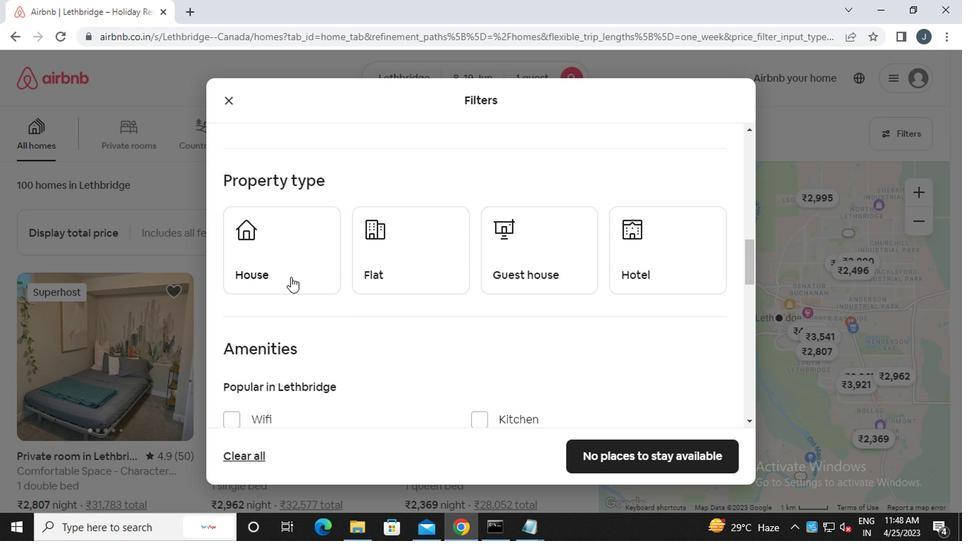 
Action: Mouse moved to (370, 257)
Screenshot: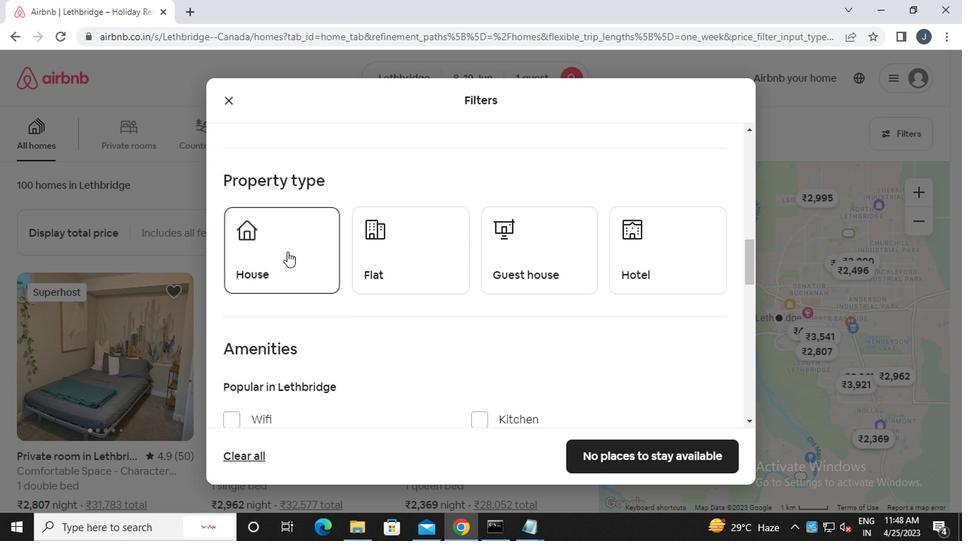 
Action: Mouse pressed left at (370, 257)
Screenshot: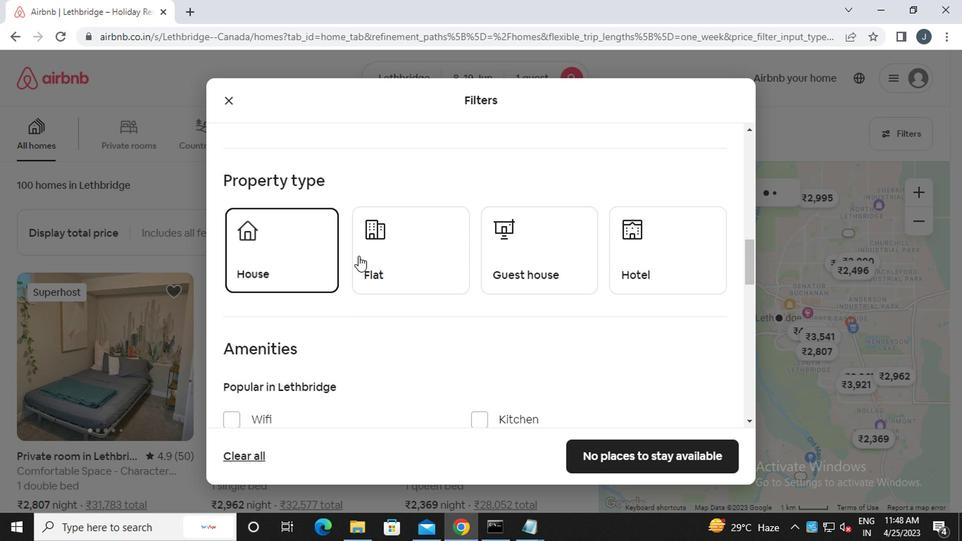 
Action: Mouse moved to (489, 260)
Screenshot: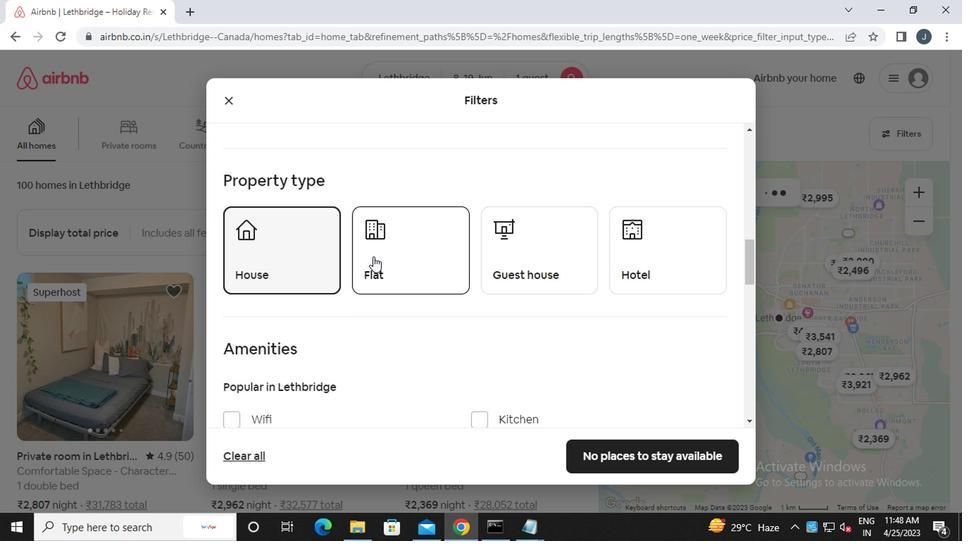 
Action: Mouse pressed left at (489, 260)
Screenshot: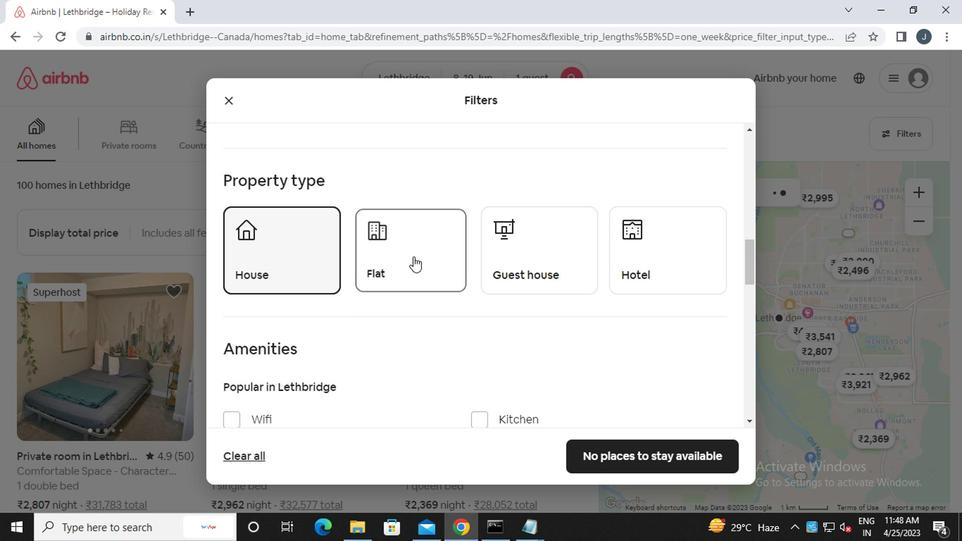 
Action: Mouse moved to (660, 254)
Screenshot: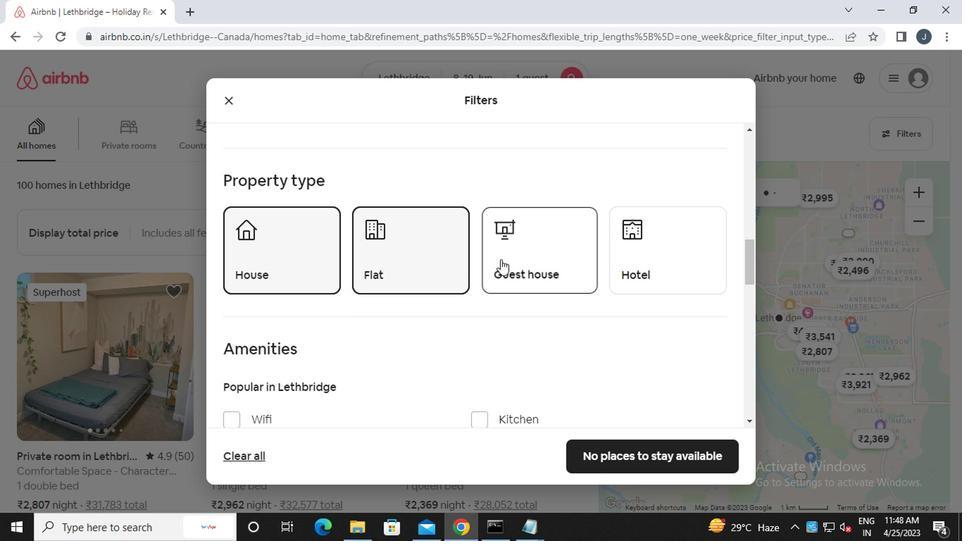
Action: Mouse pressed left at (660, 254)
Screenshot: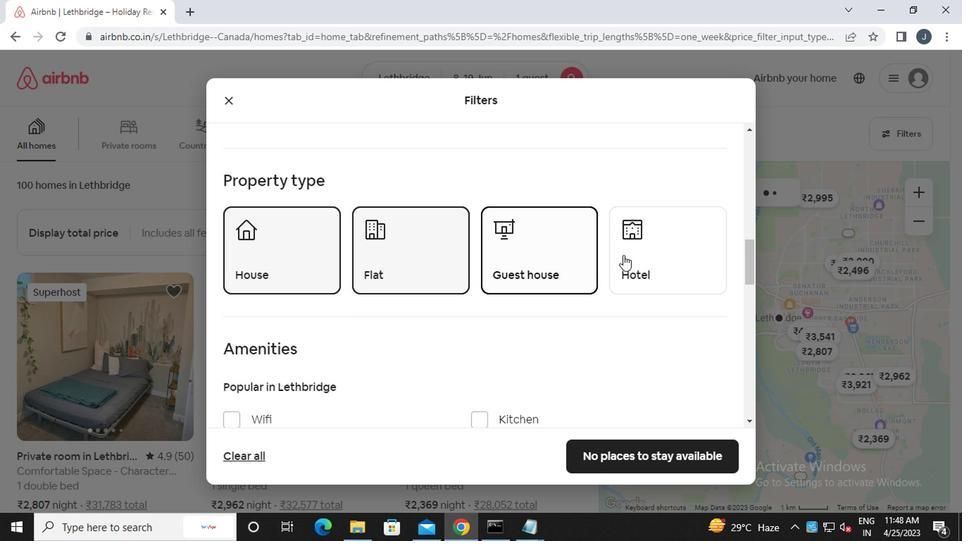 
Action: Mouse moved to (375, 317)
Screenshot: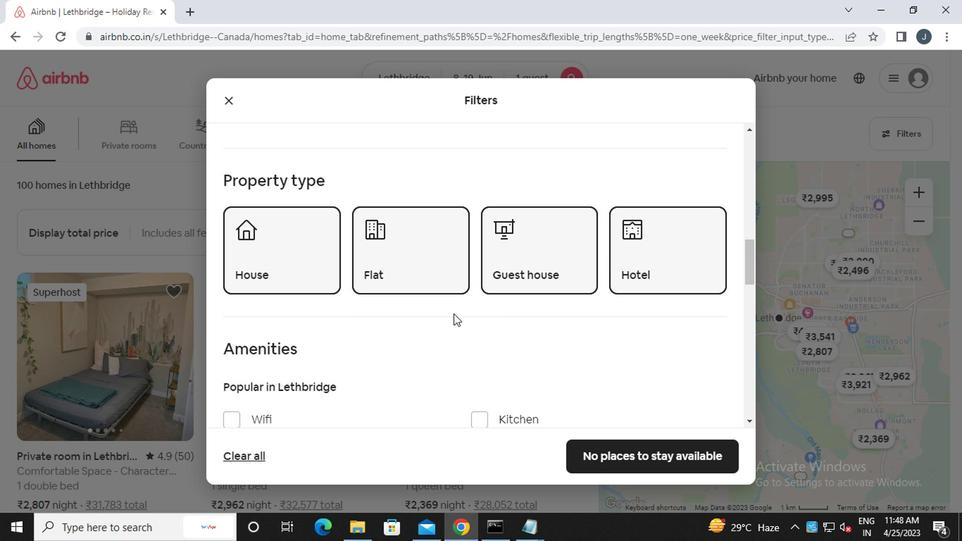 
Action: Mouse scrolled (375, 316) with delta (0, 0)
Screenshot: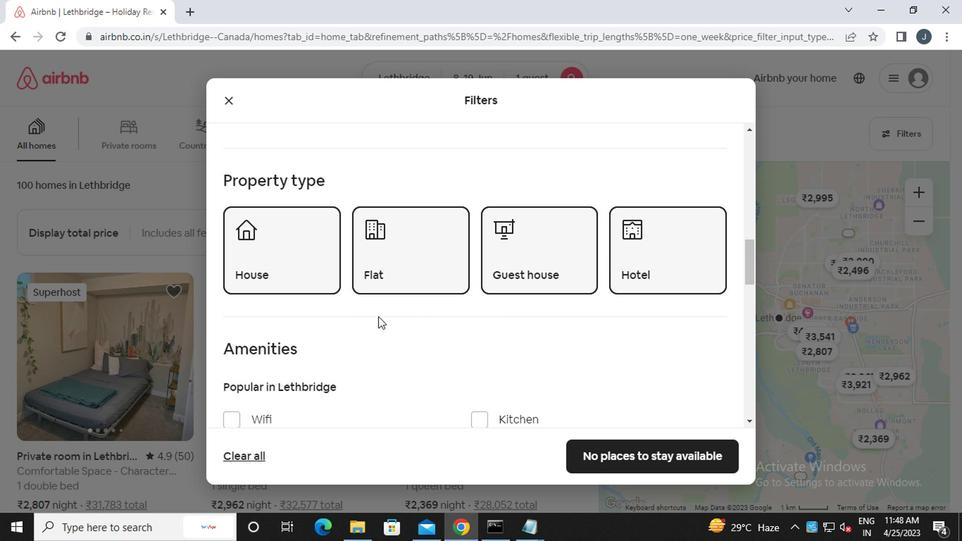
Action: Mouse scrolled (375, 316) with delta (0, 0)
Screenshot: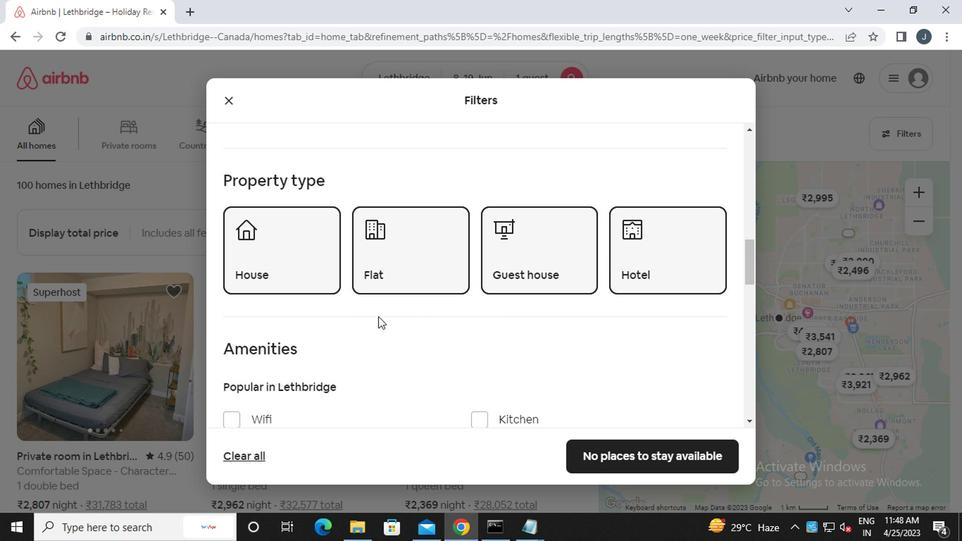 
Action: Mouse scrolled (375, 316) with delta (0, 0)
Screenshot: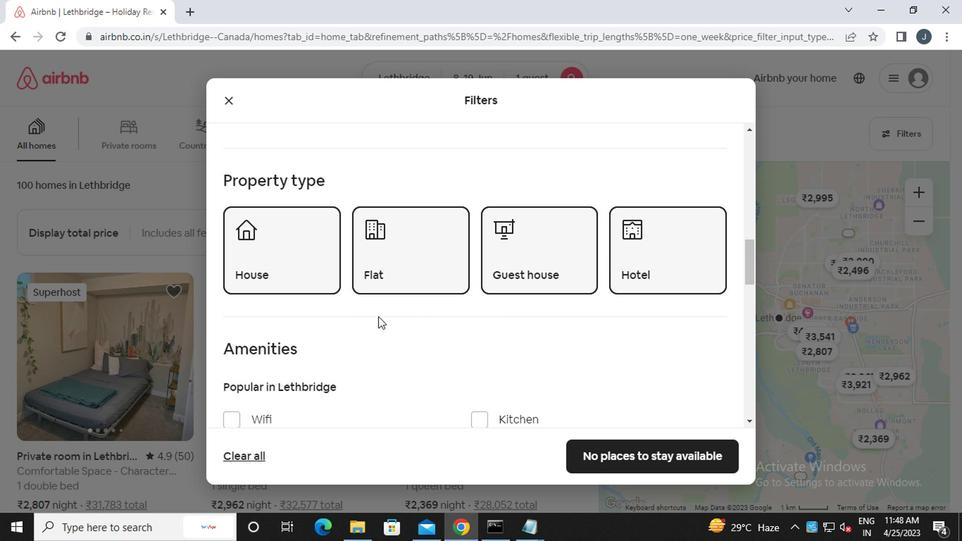 
Action: Mouse scrolled (375, 316) with delta (0, 0)
Screenshot: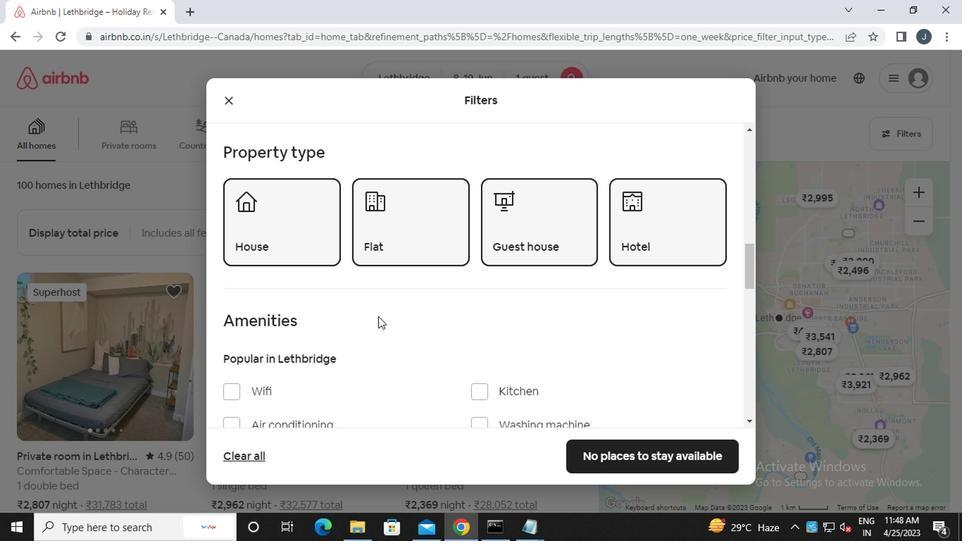 
Action: Mouse scrolled (375, 316) with delta (0, 0)
Screenshot: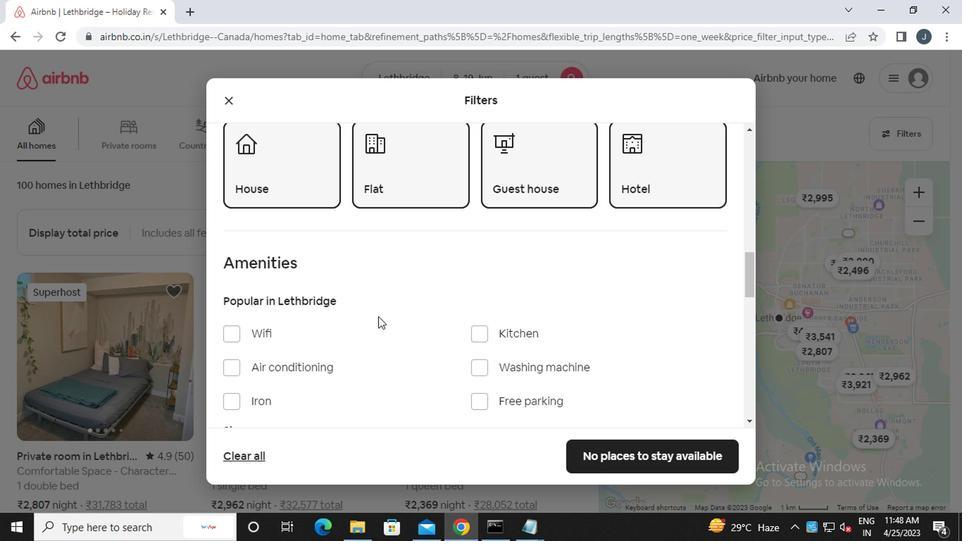 
Action: Mouse scrolled (375, 316) with delta (0, 0)
Screenshot: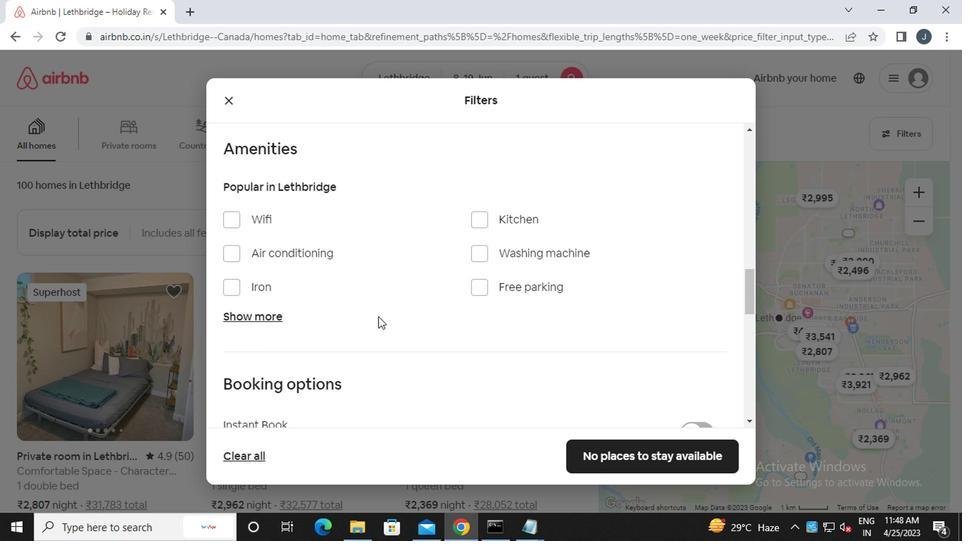 
Action: Mouse moved to (704, 262)
Screenshot: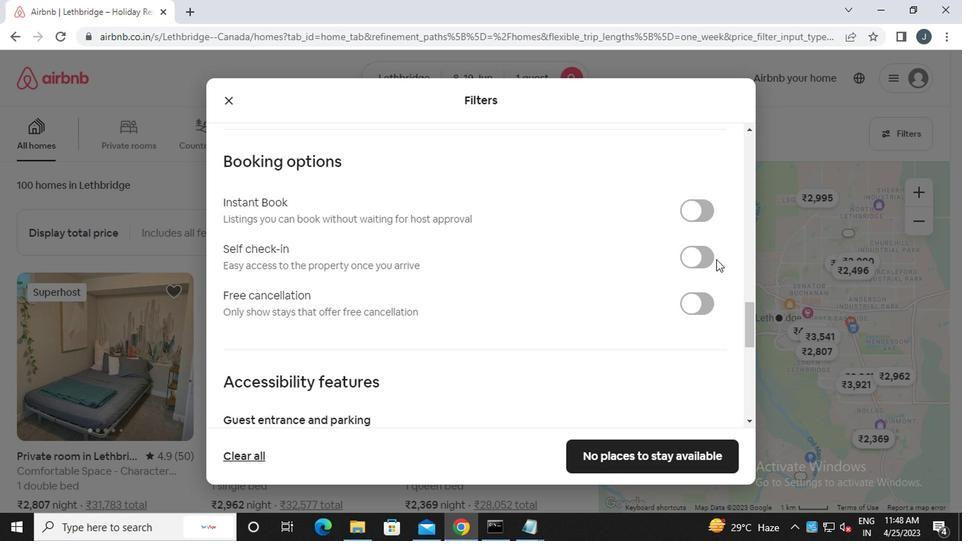 
Action: Mouse pressed left at (704, 262)
Screenshot: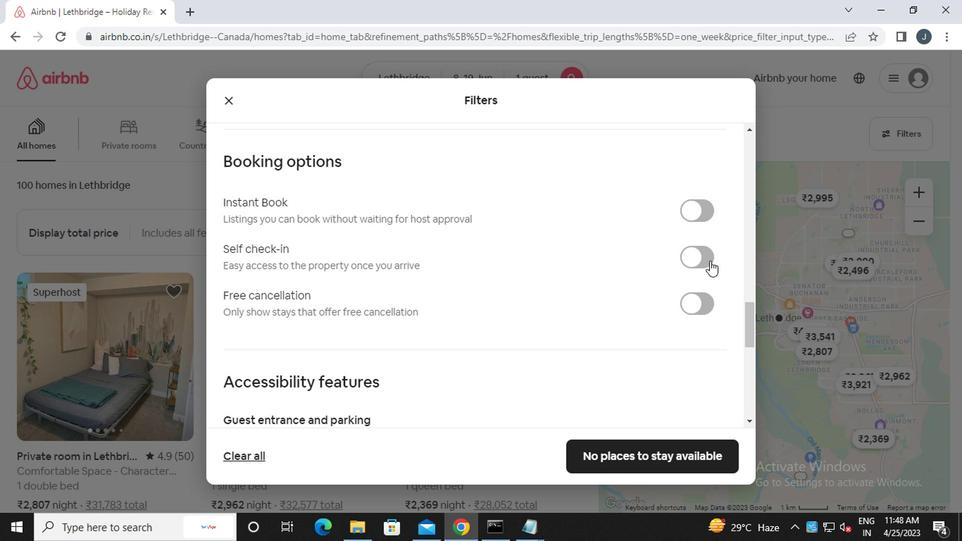 
Action: Mouse moved to (483, 317)
Screenshot: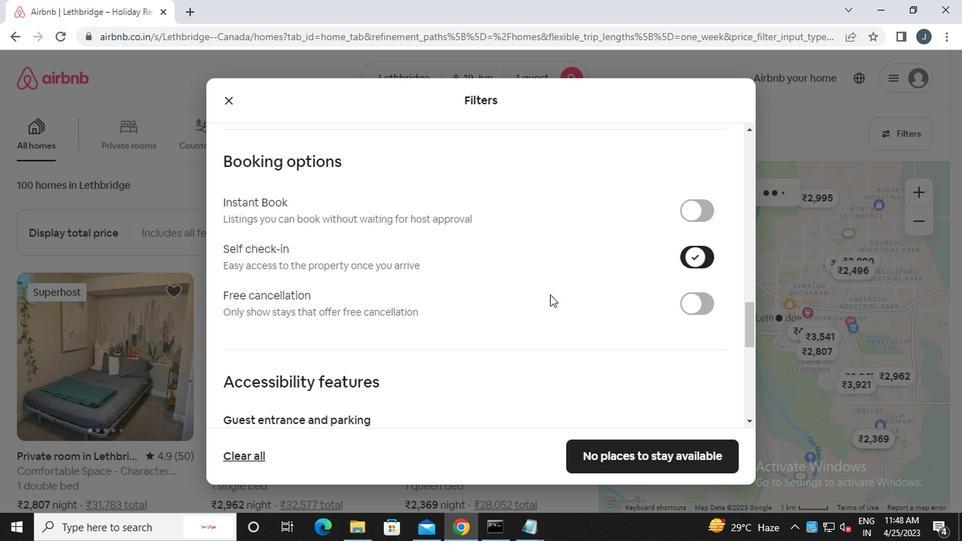 
Action: Mouse scrolled (483, 316) with delta (0, 0)
Screenshot: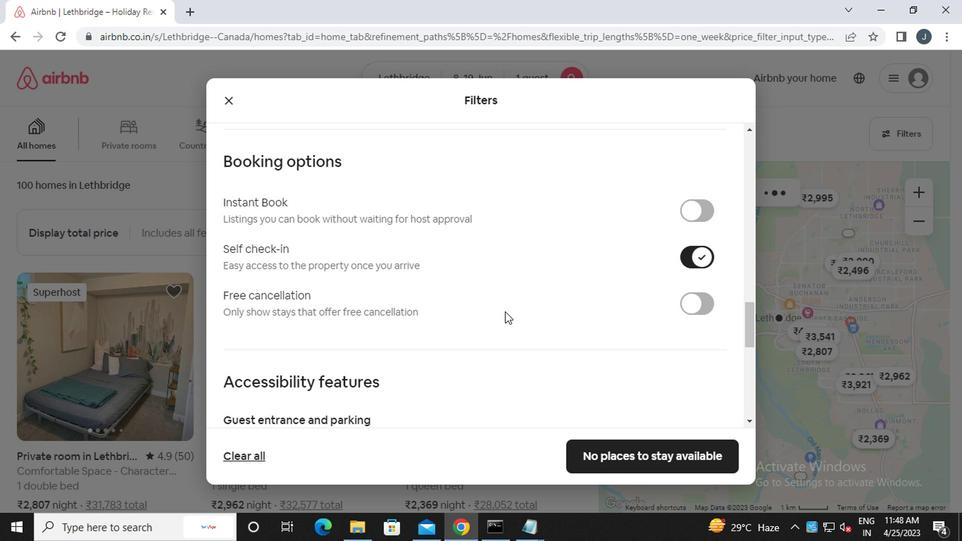 
Action: Mouse scrolled (483, 316) with delta (0, 0)
Screenshot: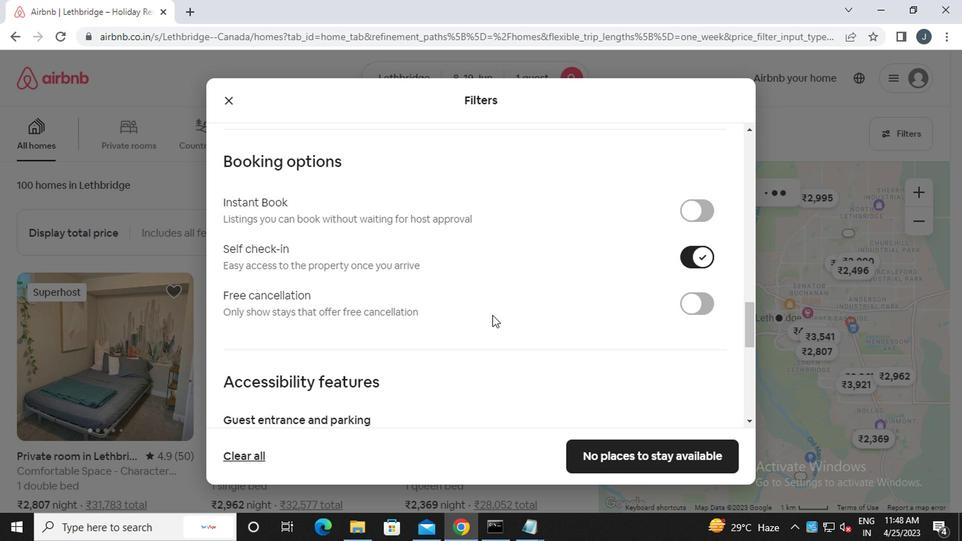 
Action: Mouse scrolled (483, 316) with delta (0, 0)
Screenshot: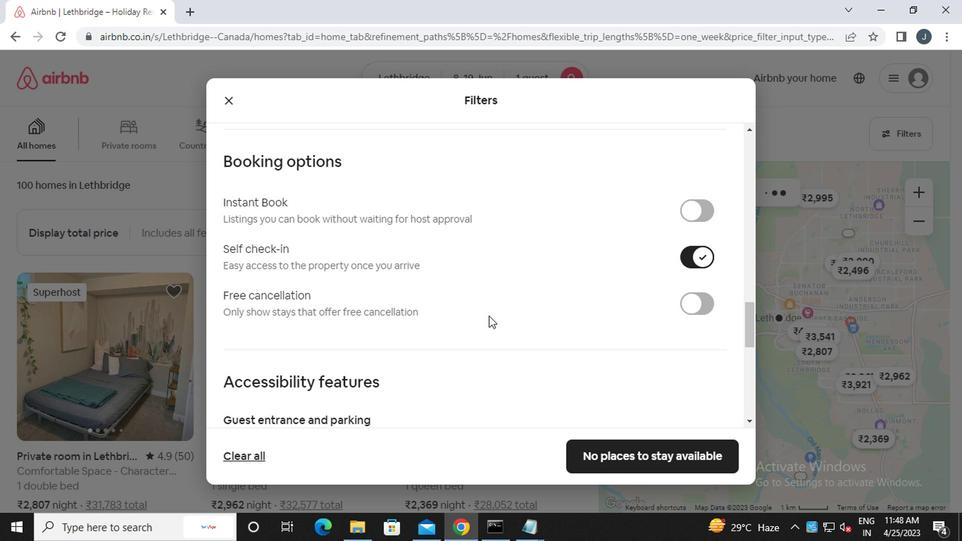 
Action: Mouse scrolled (483, 316) with delta (0, 0)
Screenshot: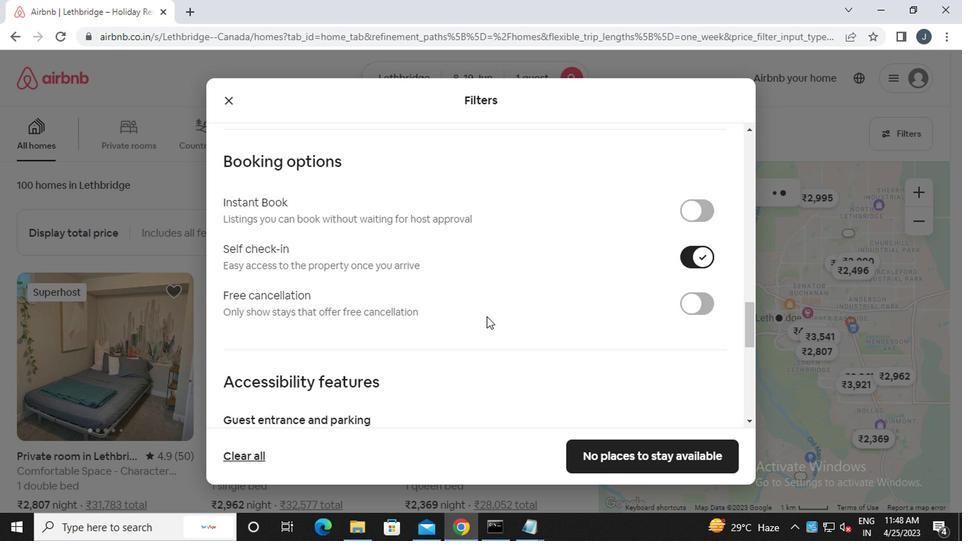 
Action: Mouse scrolled (483, 316) with delta (0, 0)
Screenshot: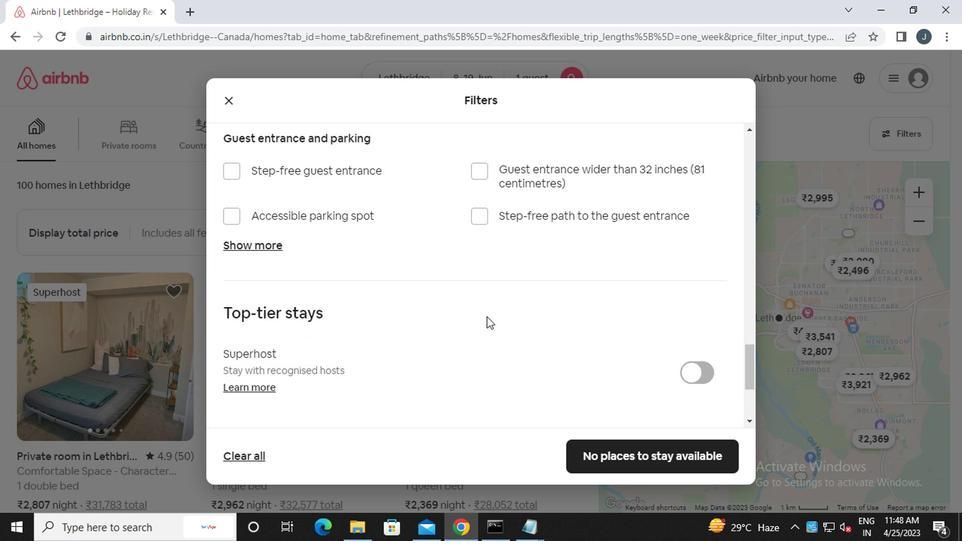 
Action: Mouse scrolled (483, 316) with delta (0, 0)
Screenshot: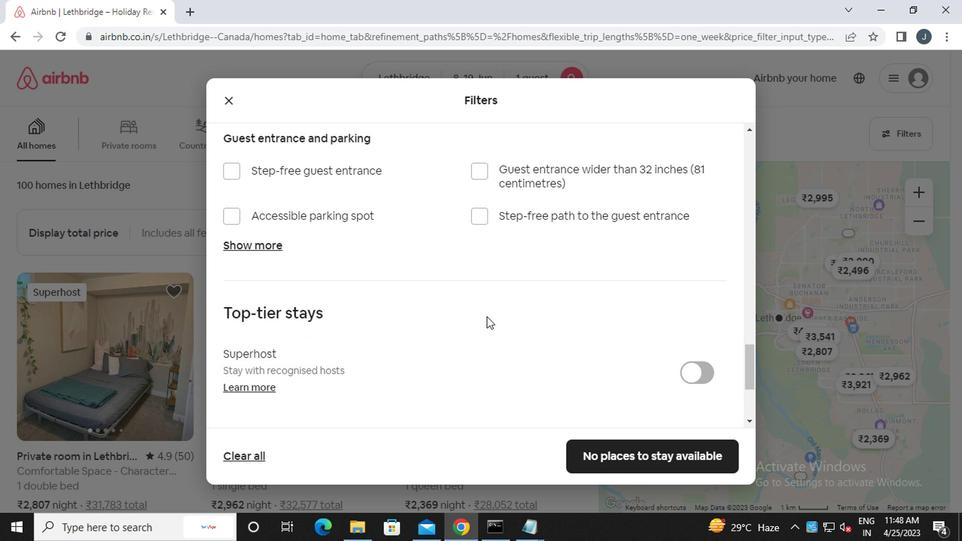 
Action: Mouse scrolled (483, 316) with delta (0, 0)
Screenshot: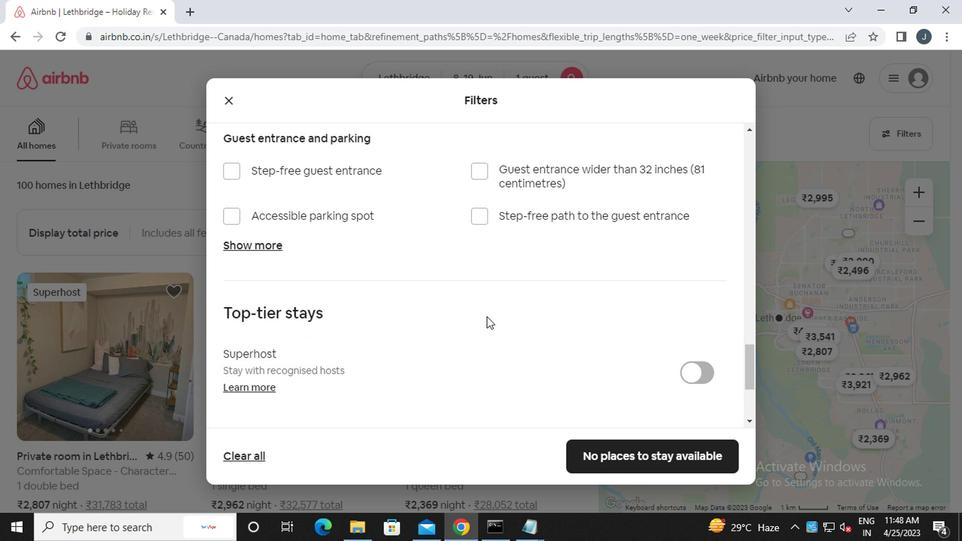 
Action: Mouse scrolled (483, 316) with delta (0, 0)
Screenshot: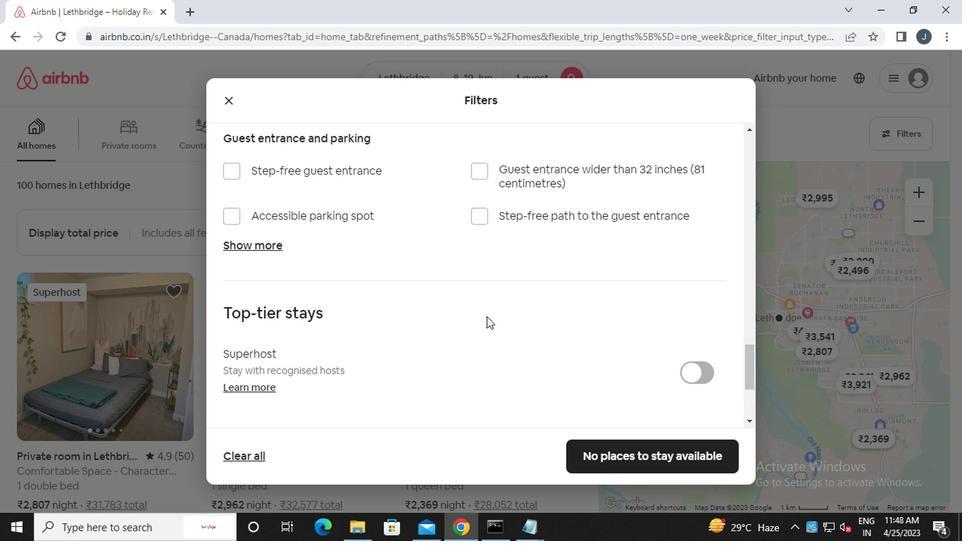 
Action: Mouse scrolled (483, 316) with delta (0, 0)
Screenshot: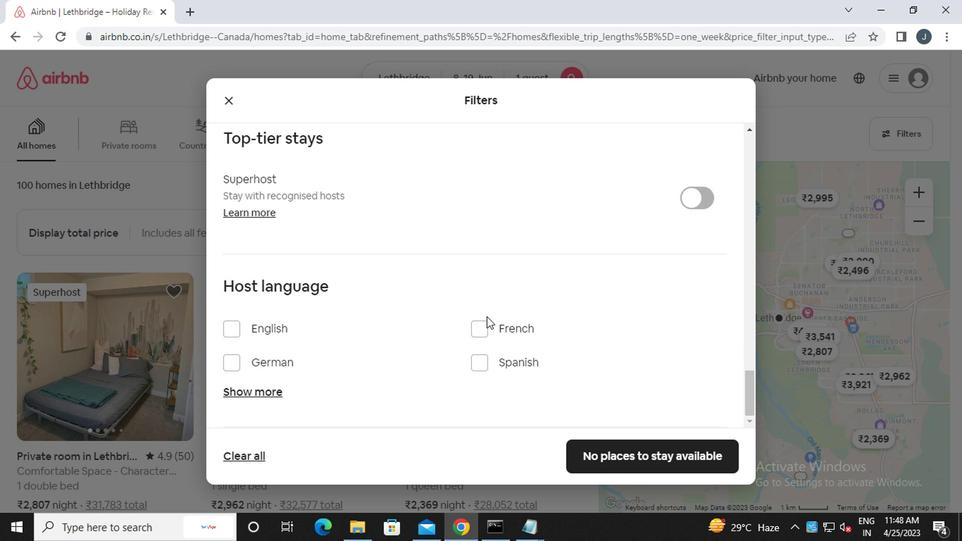 
Action: Mouse scrolled (483, 316) with delta (0, 0)
Screenshot: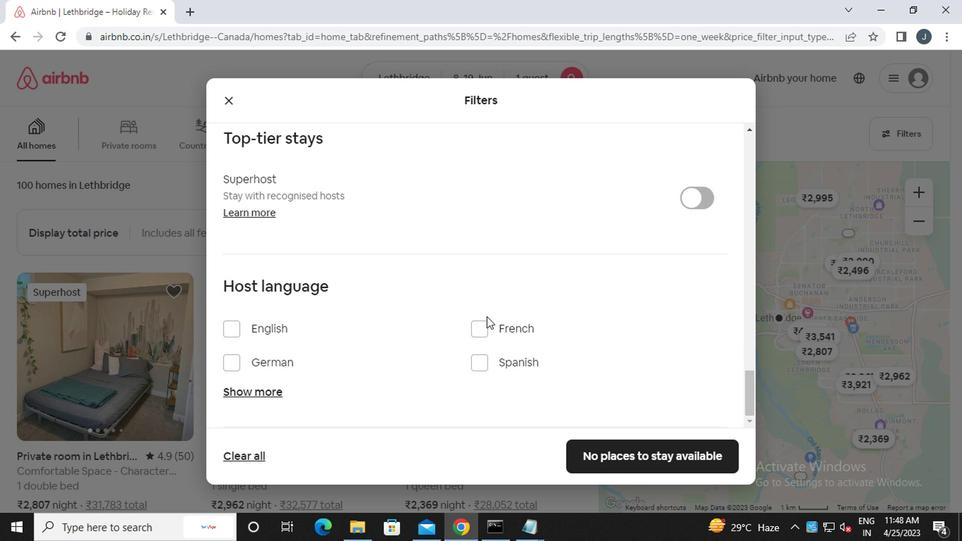 
Action: Mouse moved to (483, 317)
Screenshot: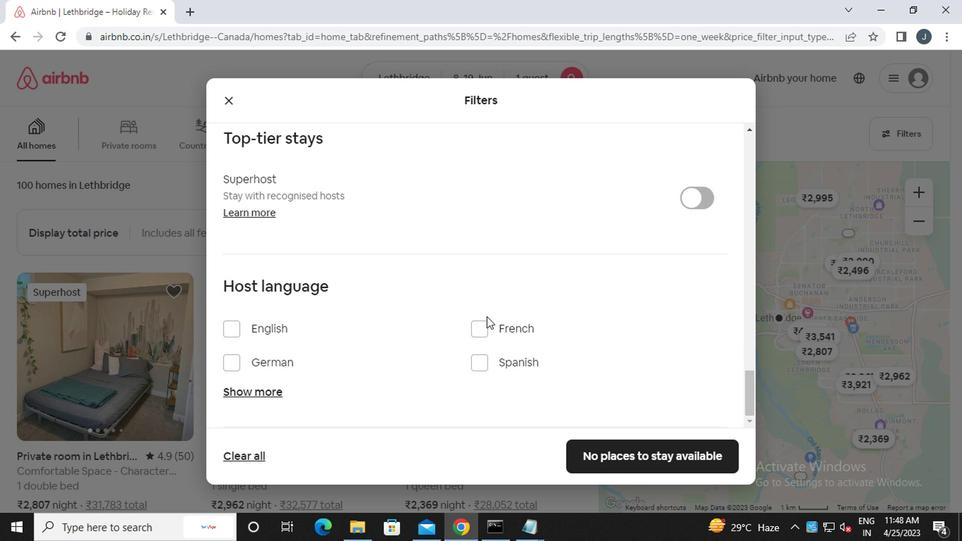 
Action: Mouse scrolled (483, 316) with delta (0, 0)
Screenshot: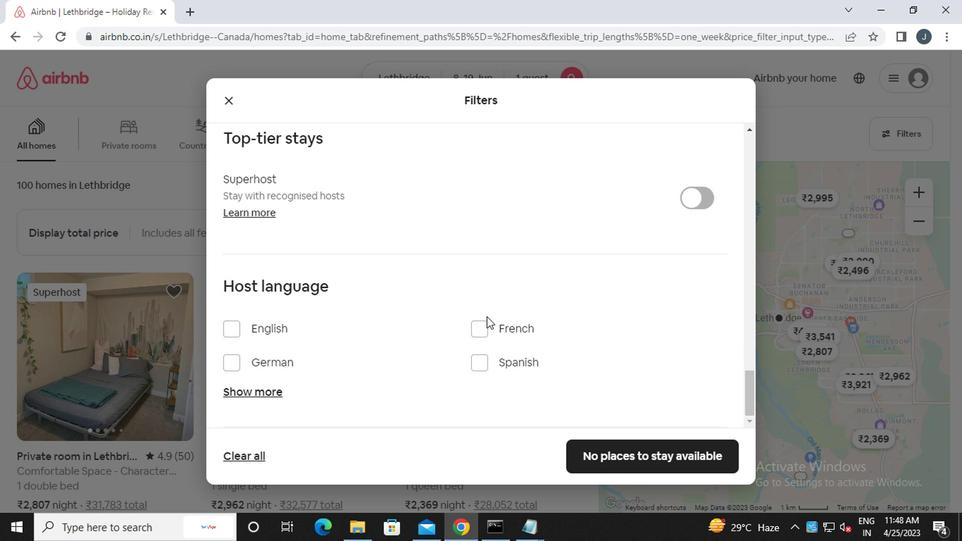 
Action: Mouse moved to (234, 330)
Screenshot: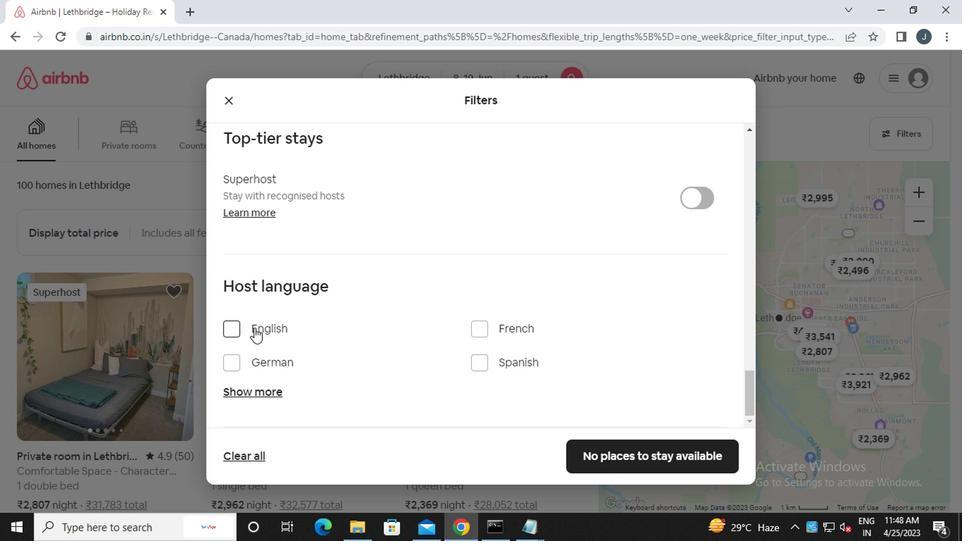 
Action: Mouse pressed left at (234, 330)
Screenshot: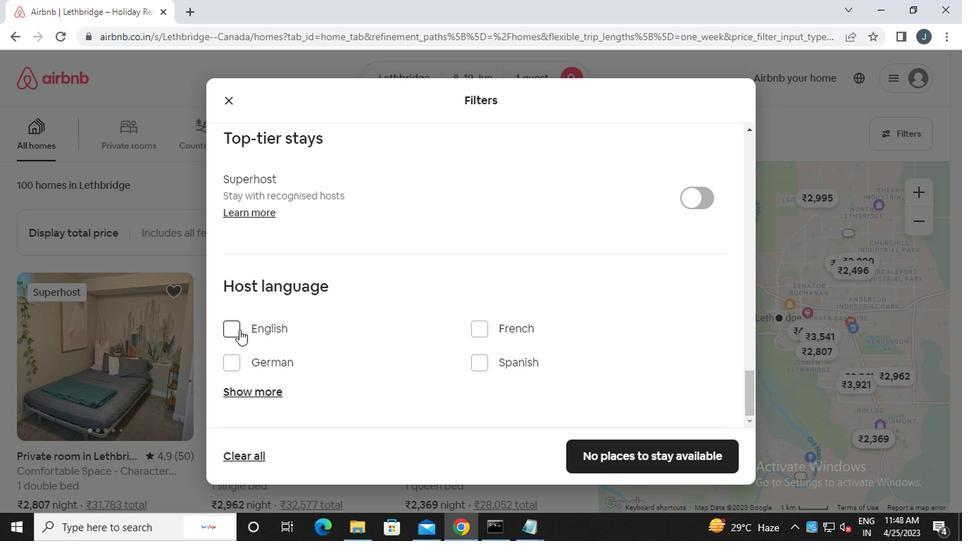 
Action: Mouse moved to (627, 457)
Screenshot: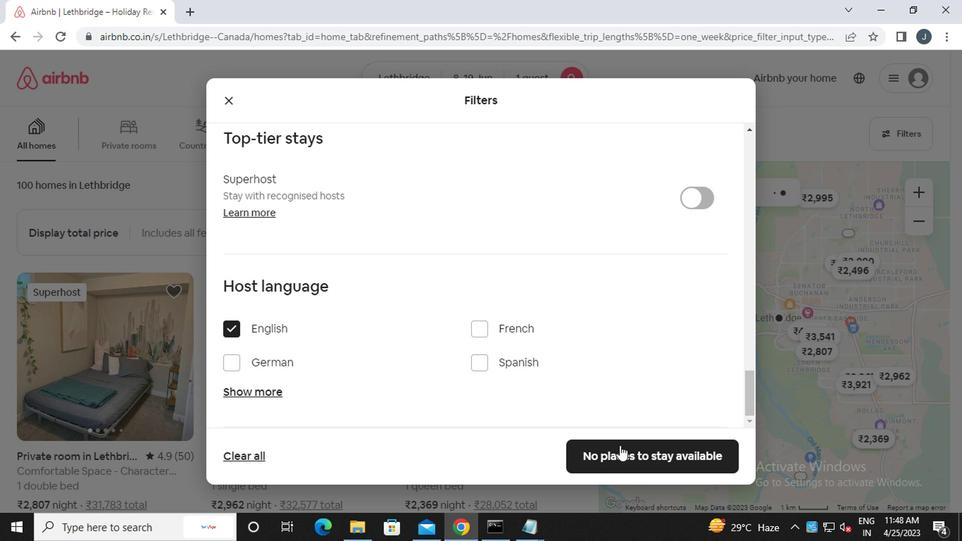 
Action: Mouse pressed left at (627, 457)
Screenshot: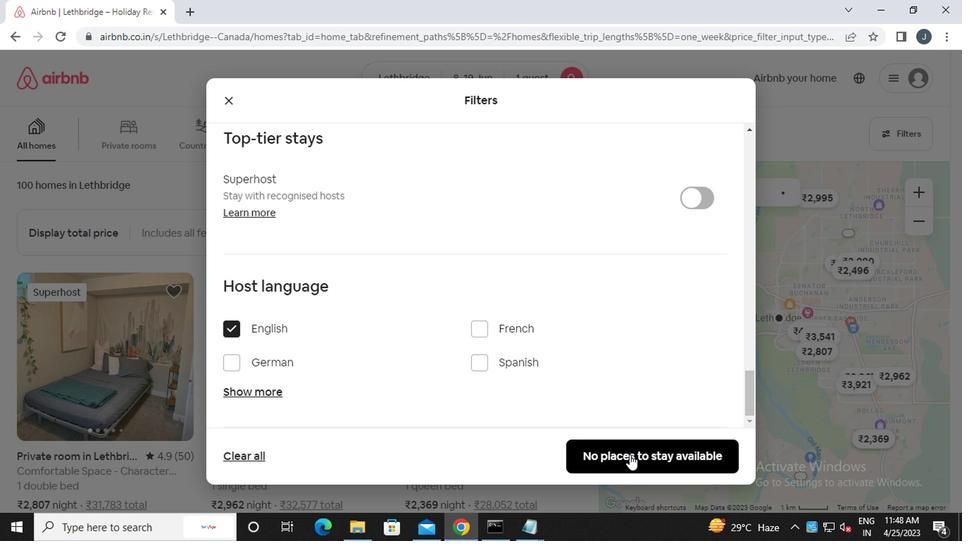 
Action: Mouse moved to (624, 450)
Screenshot: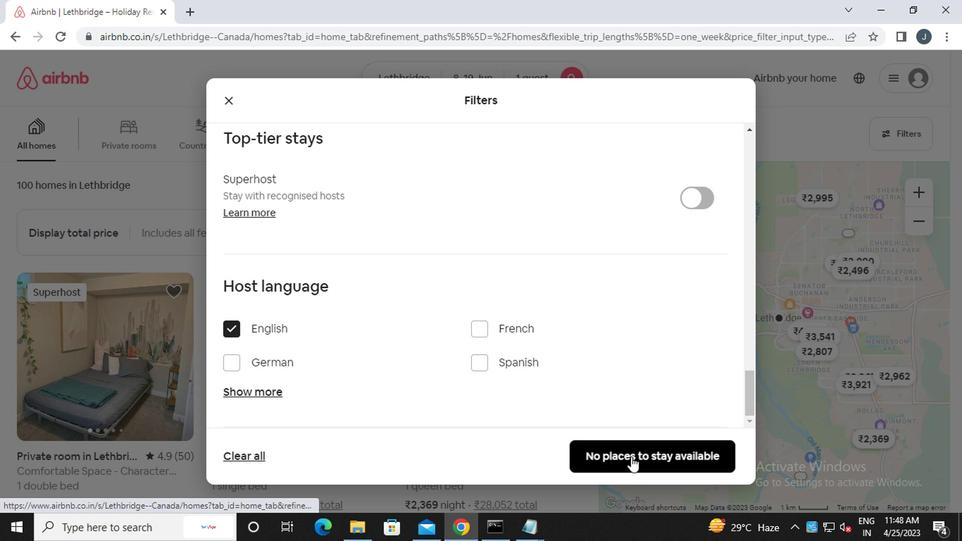 
